 Task: Find connections with filter location Kuta with filter topic #Growthwith filter profile language Spanish with filter current company Adani Solar with filter school Anand Institute Of Higher Technology with filter industry Internet News with filter service category Computer Repair with filter keywords title Habitat for Humanity Builder
Action: Mouse moved to (481, 49)
Screenshot: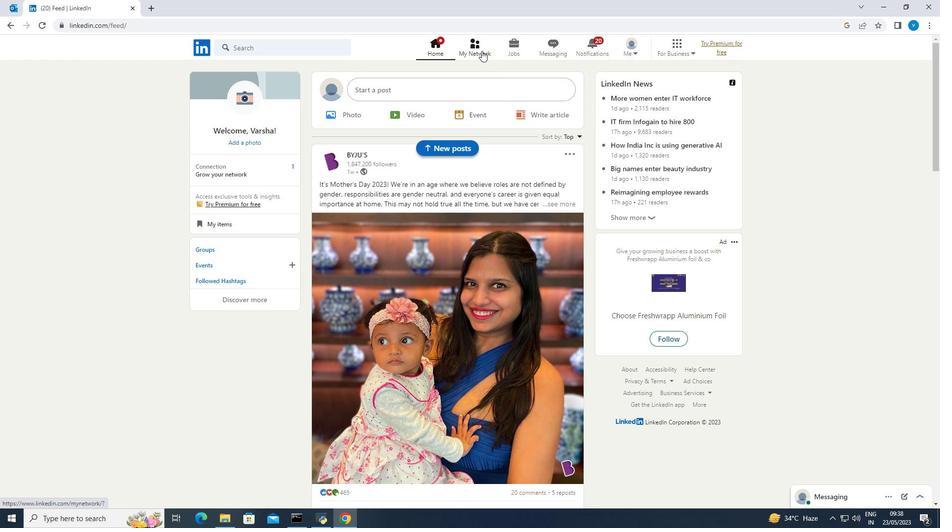 
Action: Mouse pressed left at (481, 49)
Screenshot: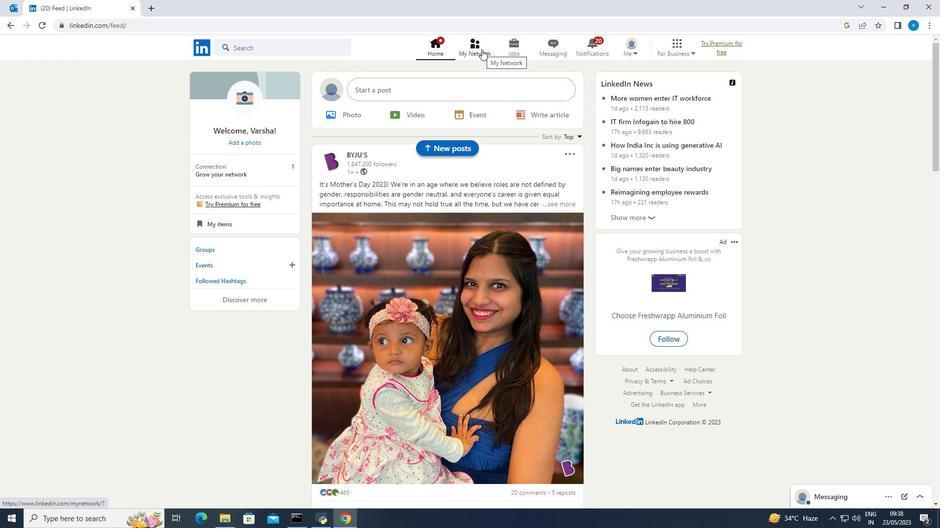 
Action: Mouse moved to (251, 98)
Screenshot: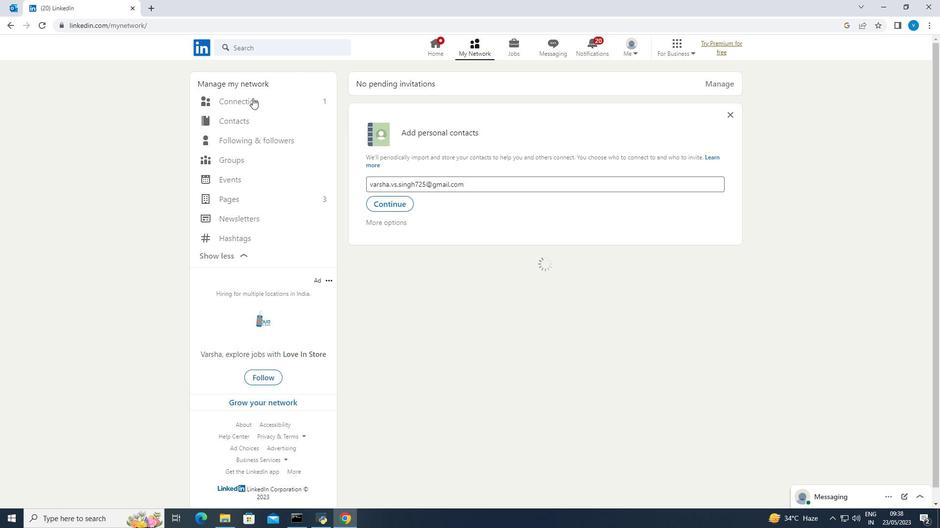 
Action: Mouse pressed left at (251, 98)
Screenshot: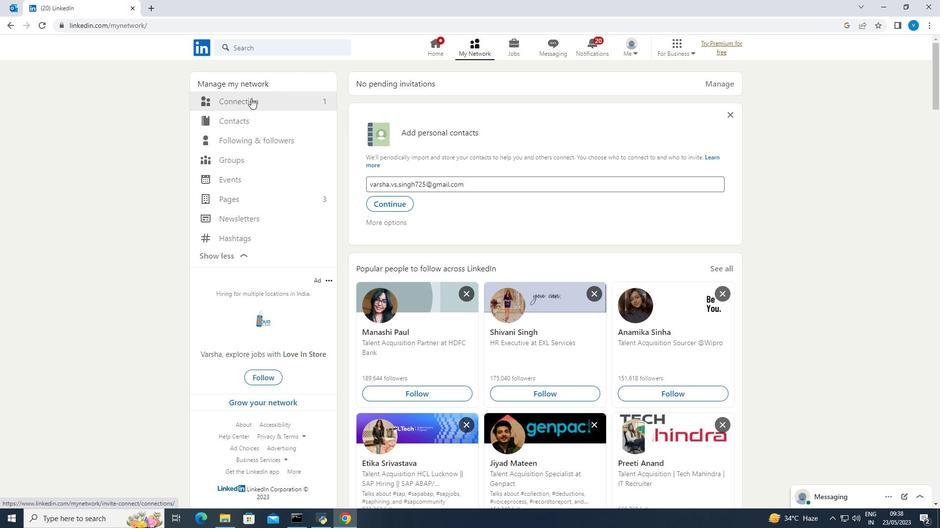 
Action: Mouse moved to (526, 101)
Screenshot: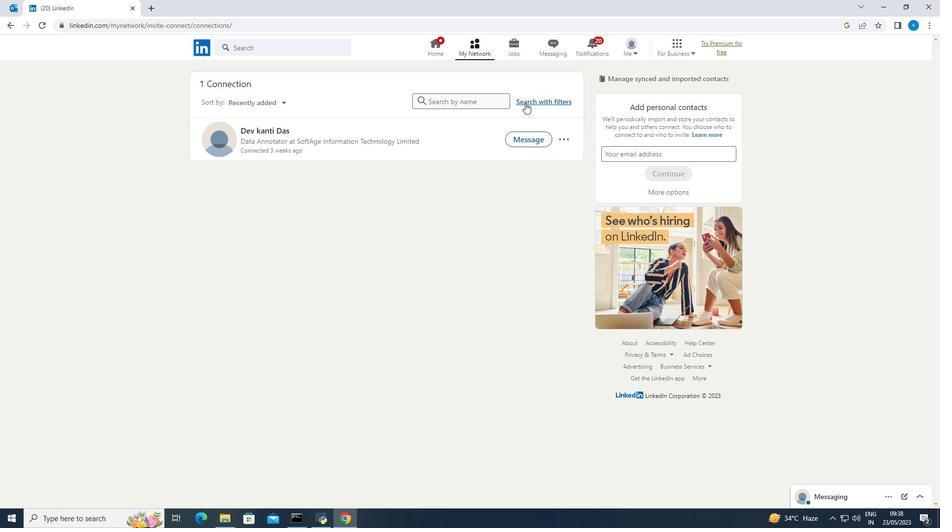 
Action: Mouse pressed left at (526, 101)
Screenshot: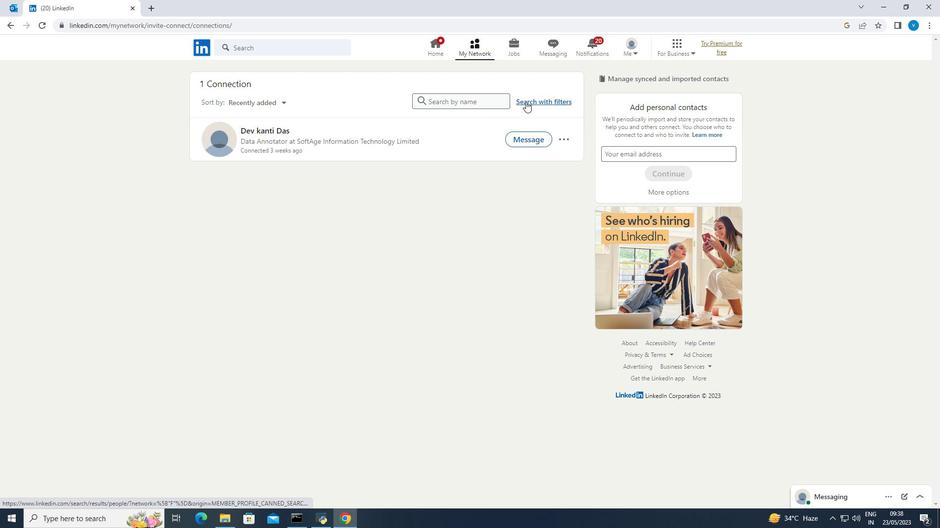 
Action: Mouse moved to (500, 79)
Screenshot: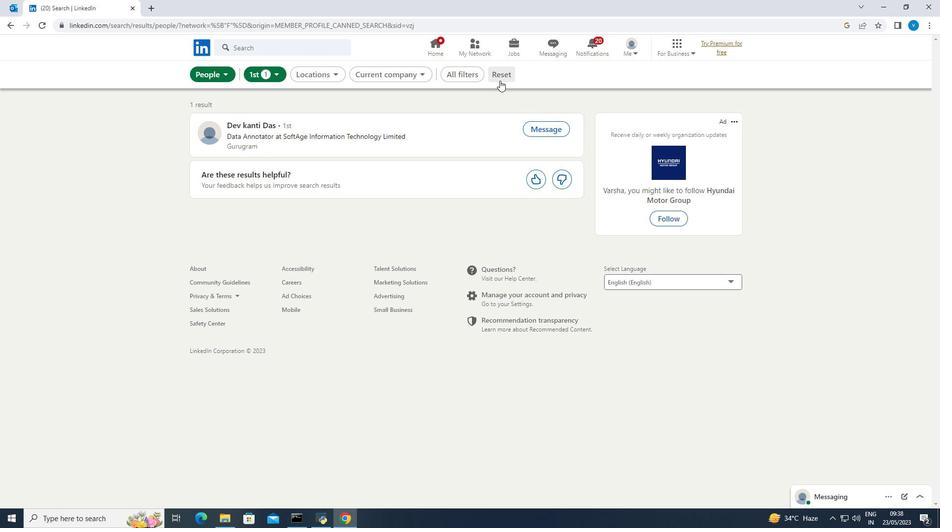 
Action: Mouse pressed left at (500, 79)
Screenshot: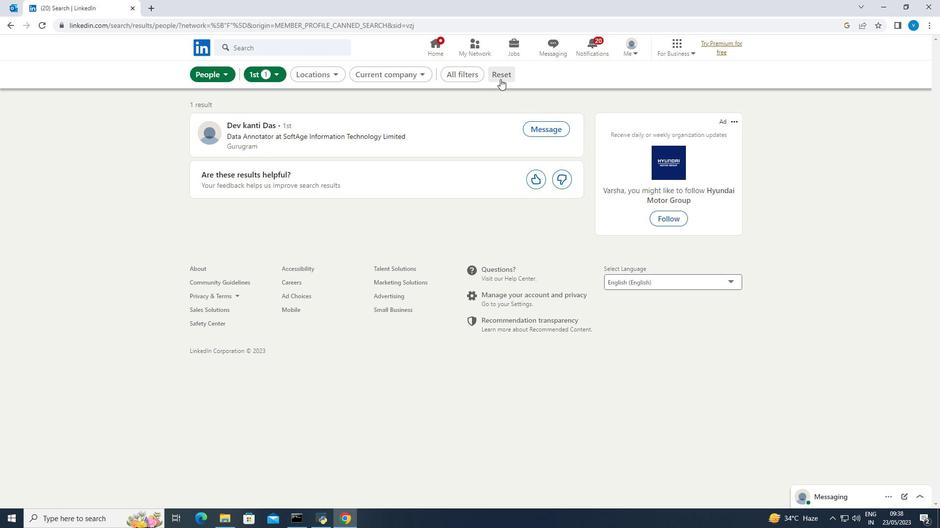 
Action: Mouse moved to (496, 79)
Screenshot: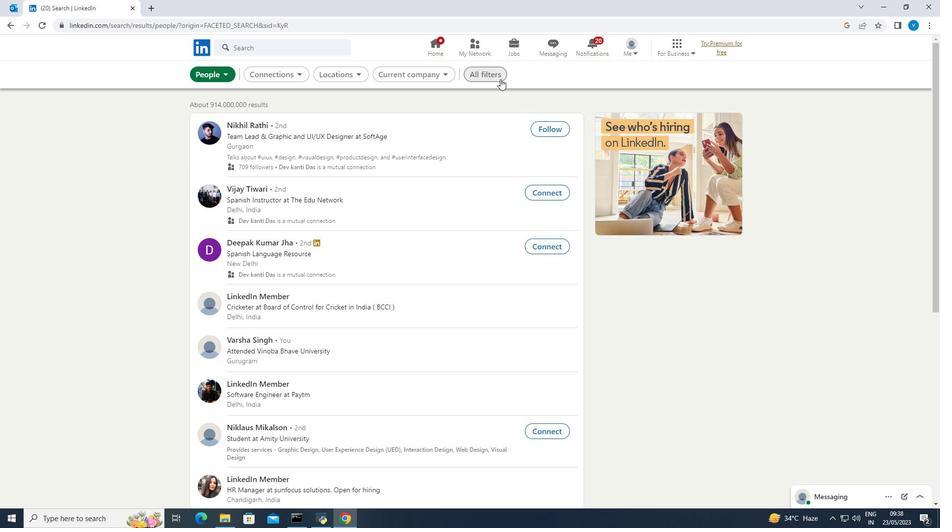 
Action: Mouse pressed left at (496, 79)
Screenshot: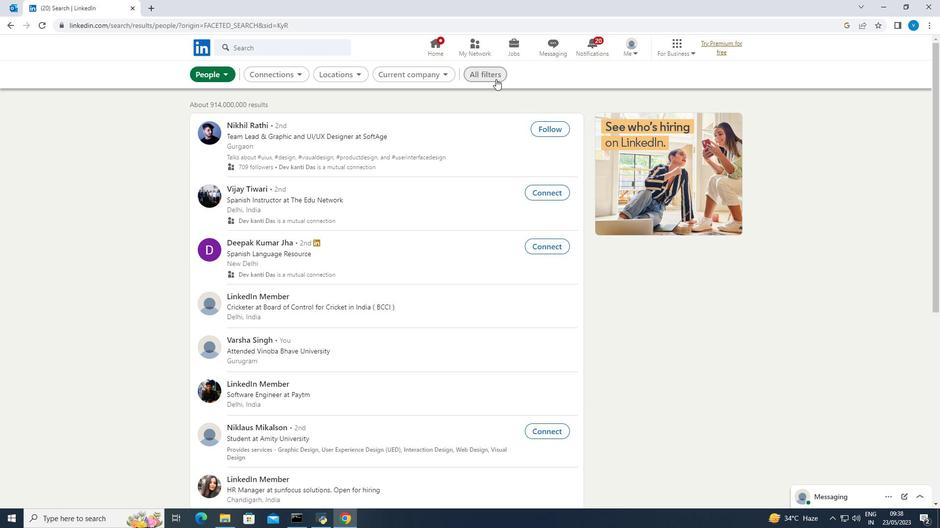 
Action: Mouse moved to (724, 204)
Screenshot: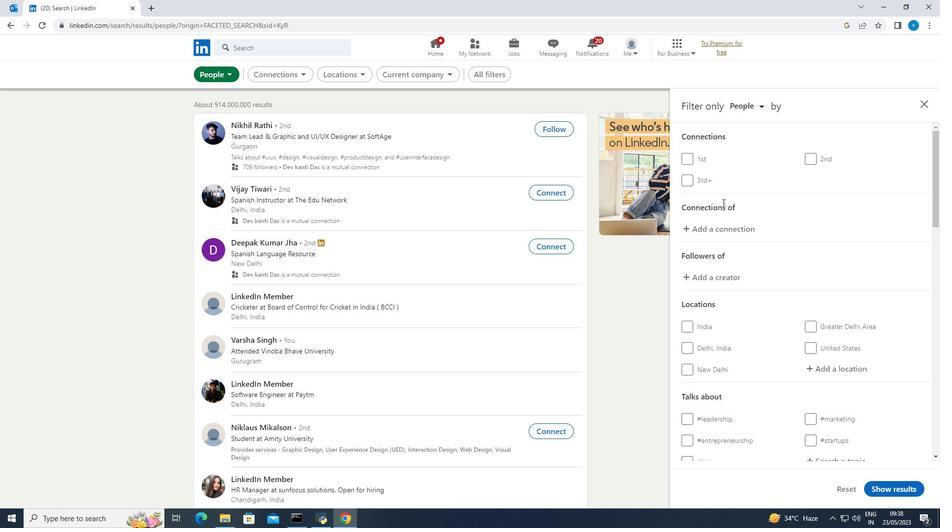 
Action: Mouse scrolled (724, 204) with delta (0, 0)
Screenshot: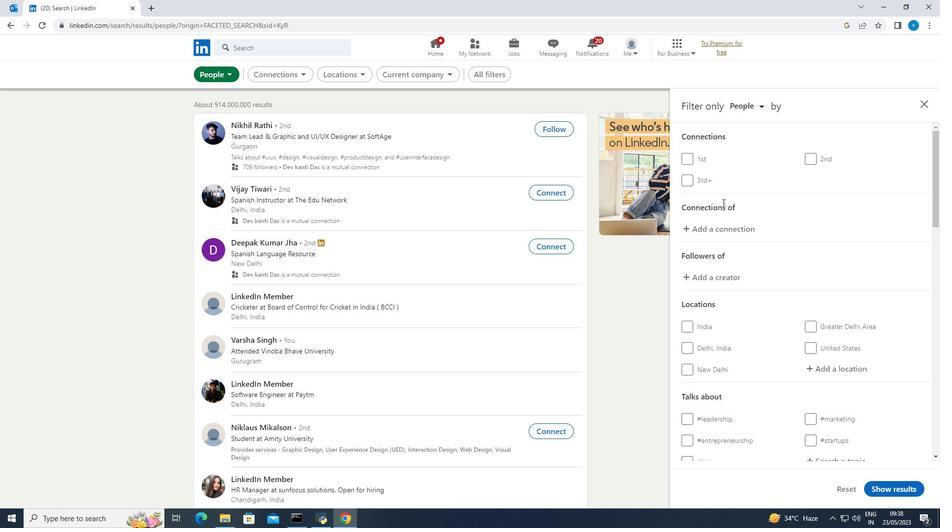 
Action: Mouse scrolled (724, 204) with delta (0, 0)
Screenshot: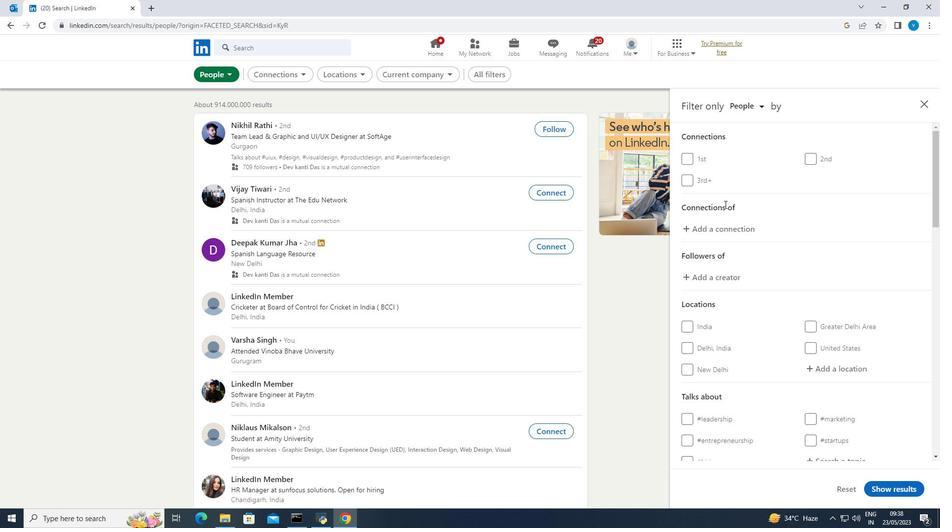 
Action: Mouse scrolled (724, 204) with delta (0, 0)
Screenshot: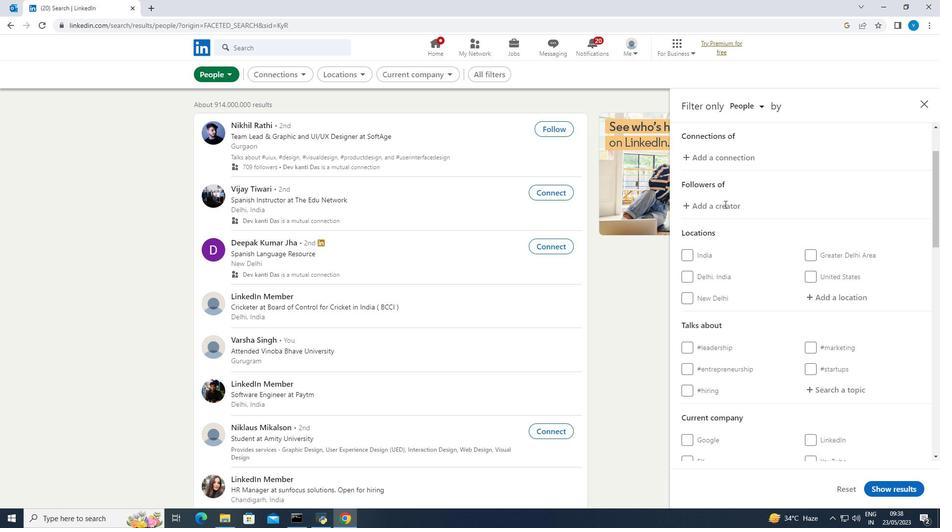 
Action: Mouse moved to (823, 224)
Screenshot: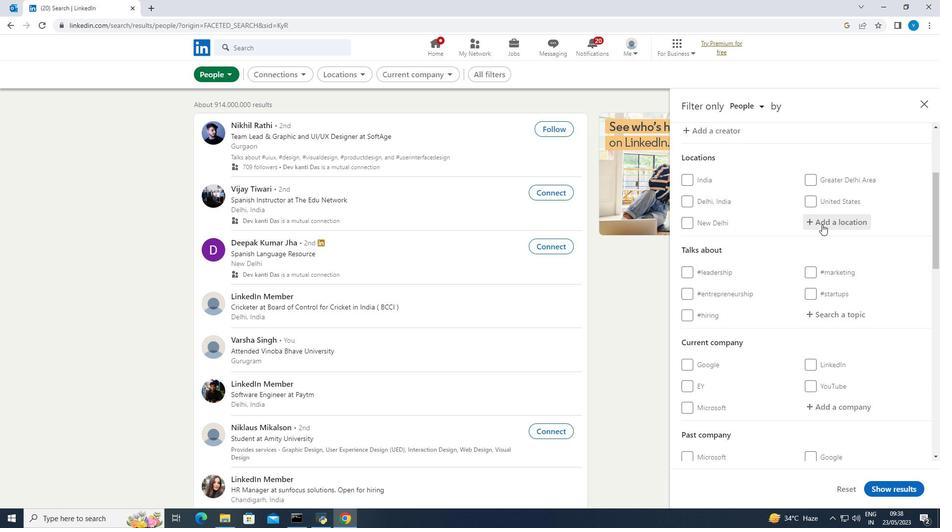 
Action: Mouse pressed left at (823, 224)
Screenshot: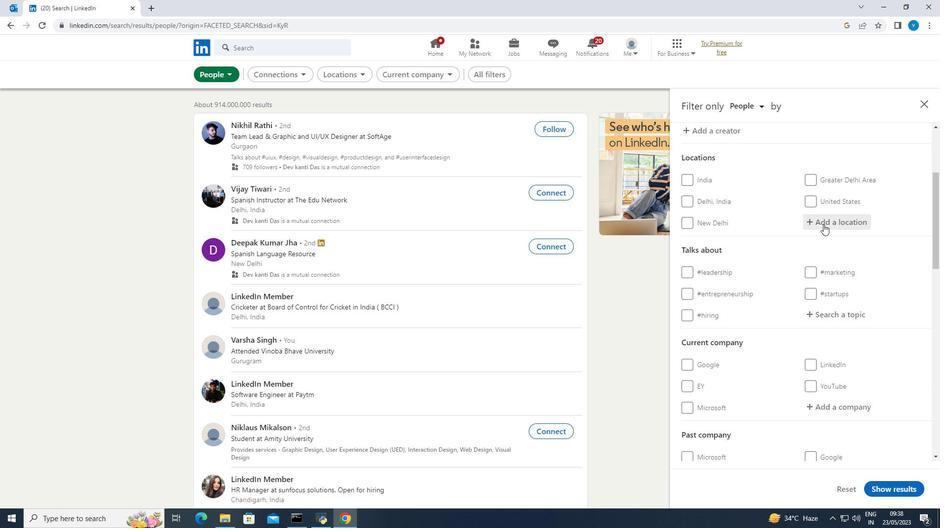 
Action: Mouse moved to (823, 224)
Screenshot: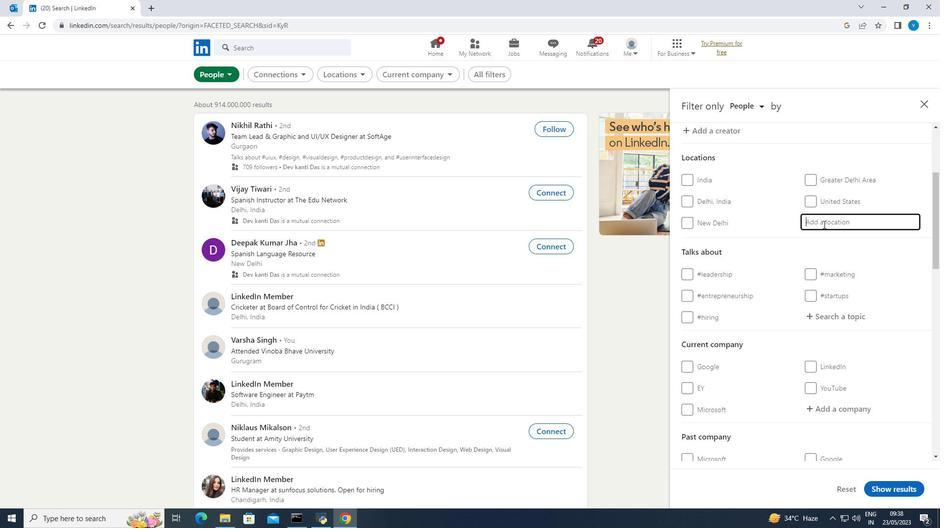 
Action: Key pressed <Key.shift><Key.shift><Key.shift><Key.shift><Key.shift><Key.shift><Key.shift><Key.shift>Kuta
Screenshot: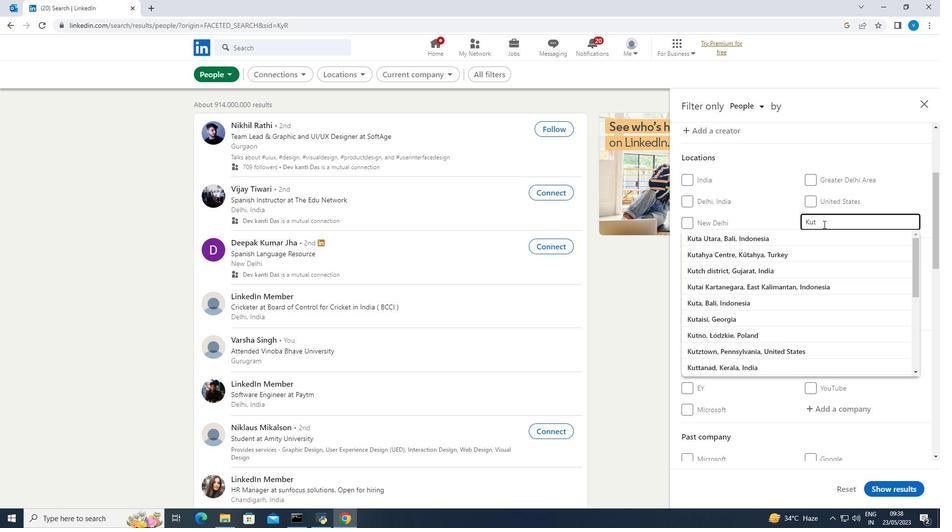 
Action: Mouse moved to (823, 224)
Screenshot: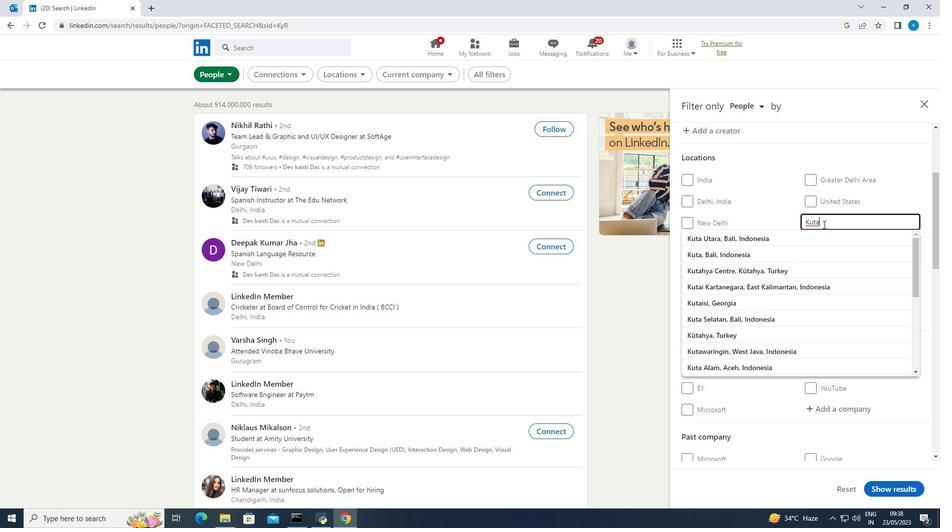 
Action: Key pressed <Key.enter>
Screenshot: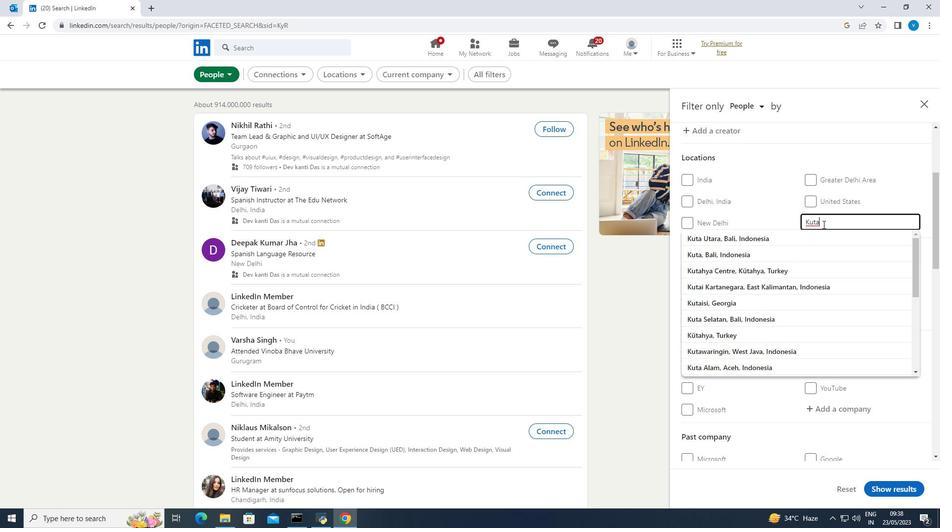 
Action: Mouse moved to (832, 313)
Screenshot: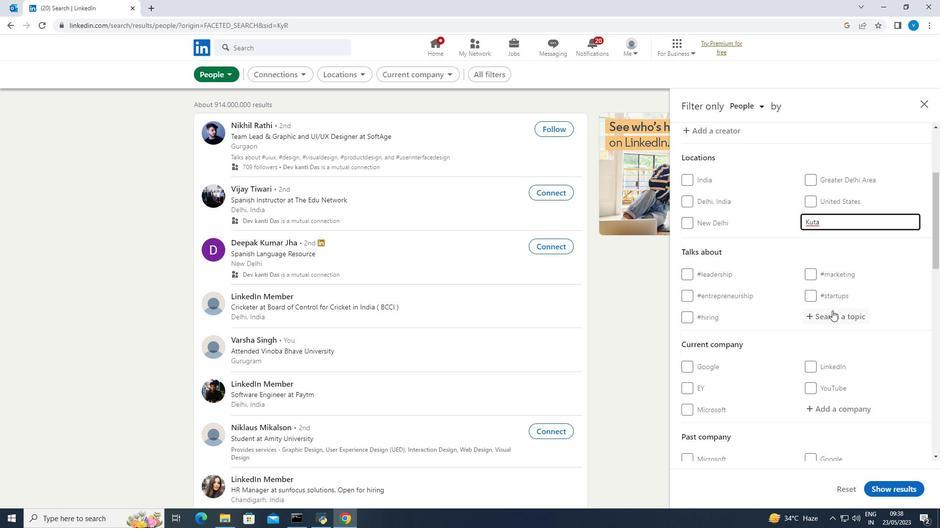 
Action: Mouse pressed left at (832, 313)
Screenshot: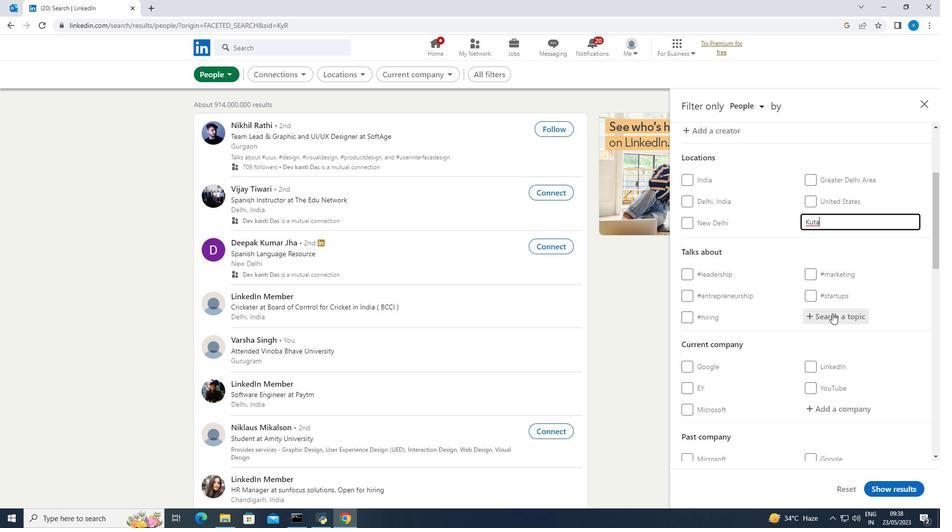 
Action: Key pressed <Key.shift>#<Key.shift><Key.shift><Key.shift><Key.shift><Key.shift><Key.shift>Growth
Screenshot: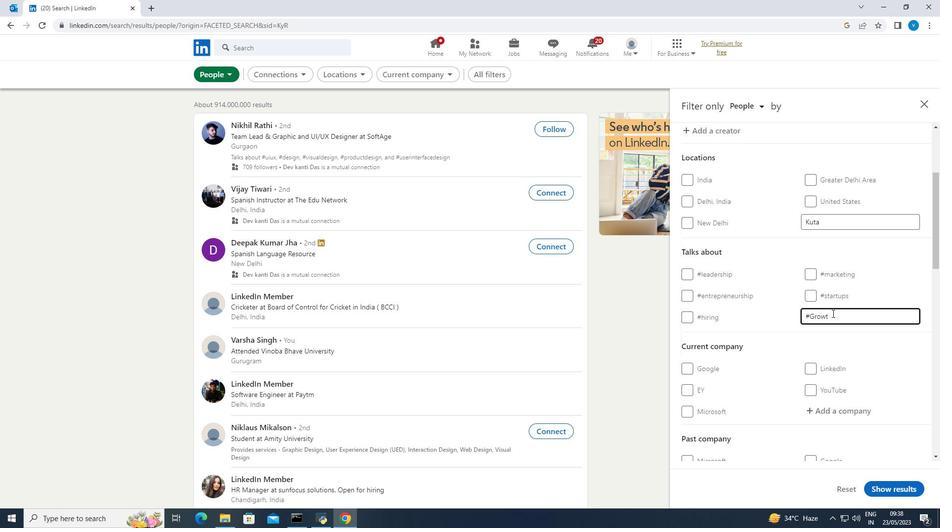 
Action: Mouse moved to (813, 336)
Screenshot: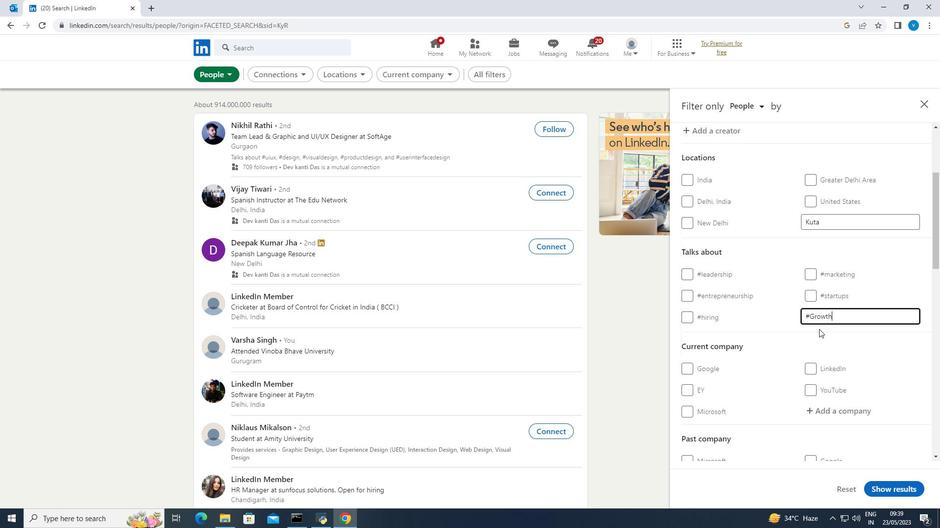 
Action: Mouse scrolled (813, 335) with delta (0, 0)
Screenshot: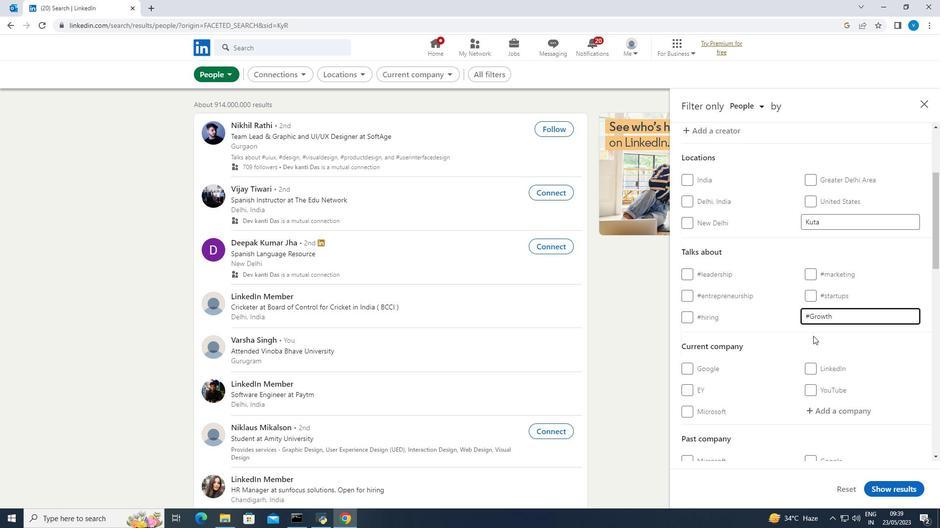 
Action: Mouse scrolled (813, 335) with delta (0, 0)
Screenshot: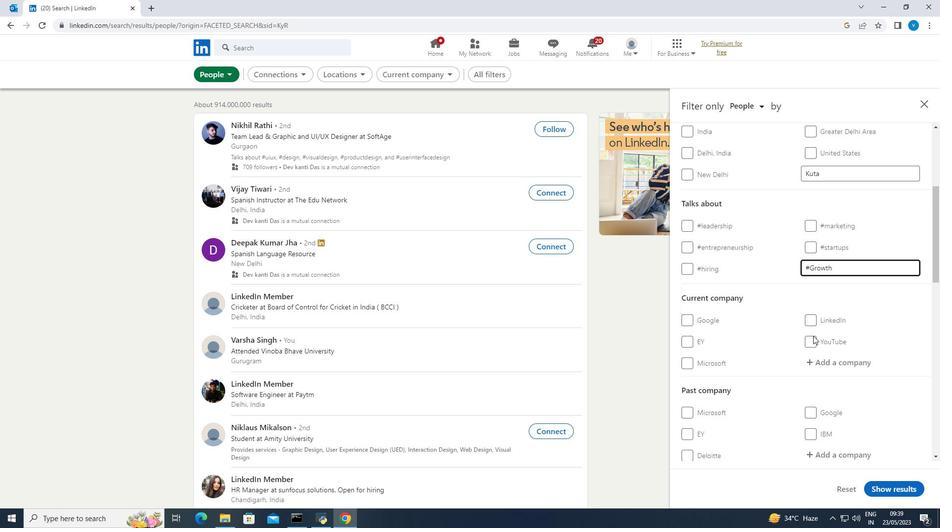 
Action: Mouse scrolled (813, 335) with delta (0, 0)
Screenshot: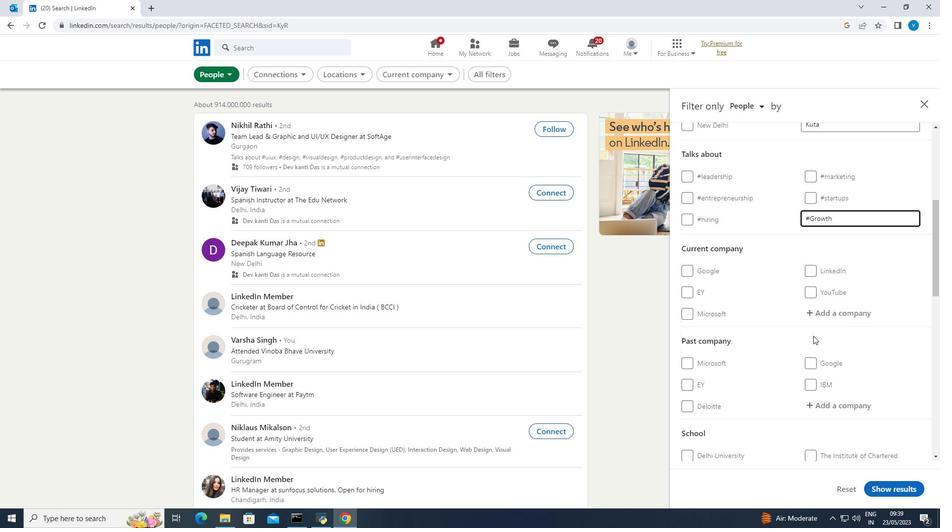 
Action: Mouse scrolled (813, 335) with delta (0, 0)
Screenshot: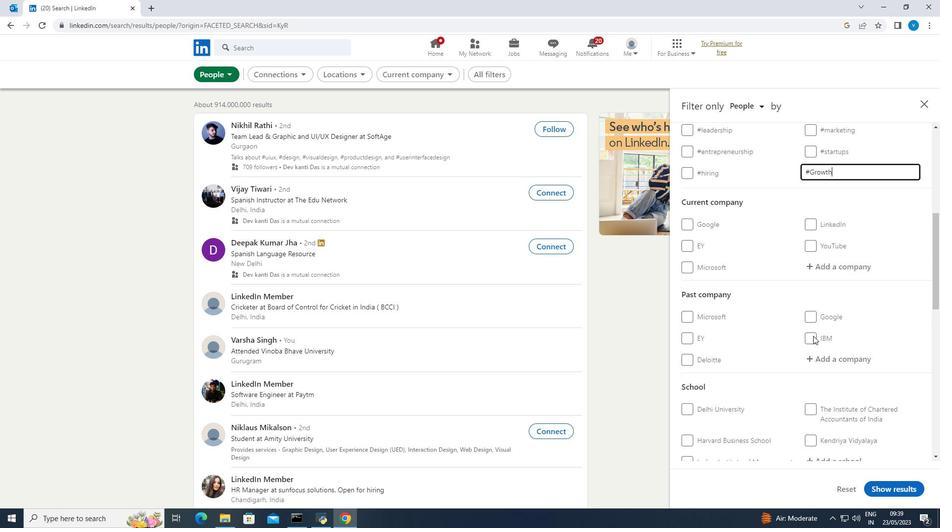 
Action: Mouse scrolled (813, 335) with delta (0, 0)
Screenshot: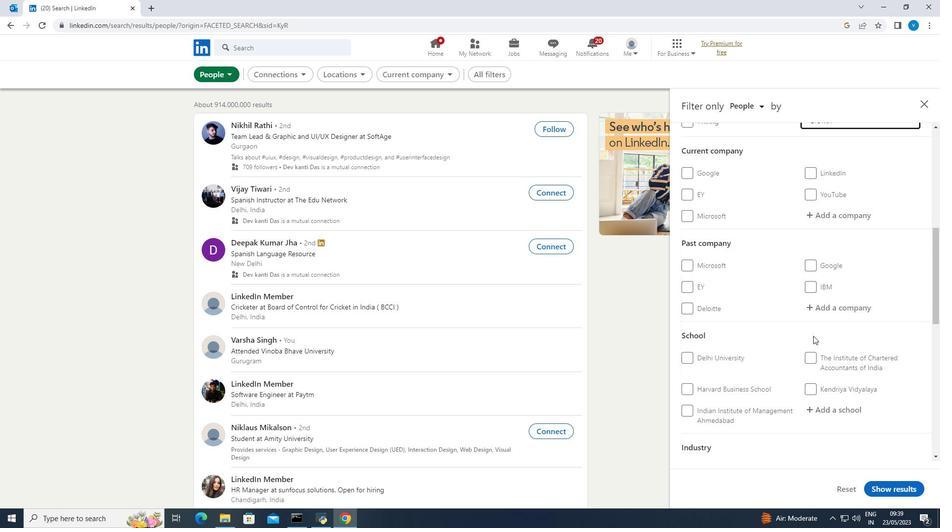 
Action: Mouse scrolled (813, 335) with delta (0, 0)
Screenshot: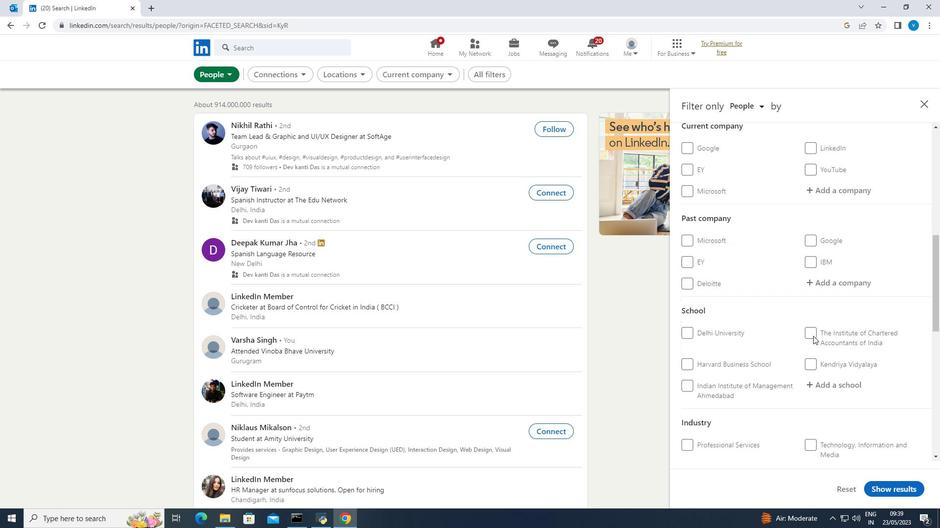 
Action: Mouse scrolled (813, 335) with delta (0, 0)
Screenshot: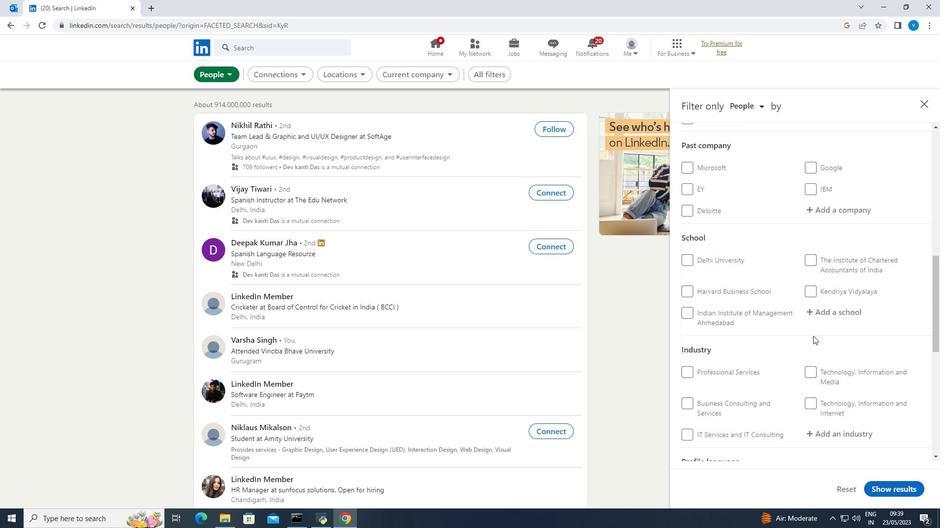 
Action: Mouse scrolled (813, 335) with delta (0, 0)
Screenshot: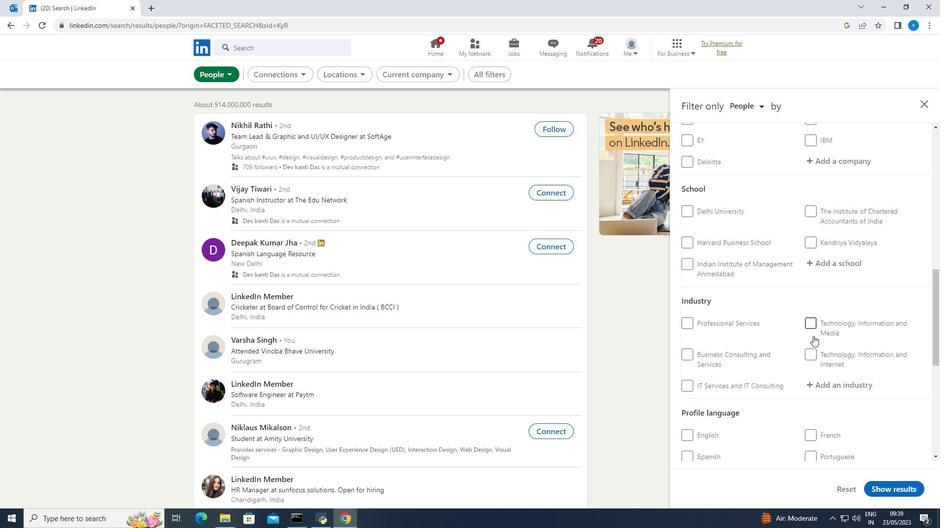 
Action: Mouse moved to (690, 405)
Screenshot: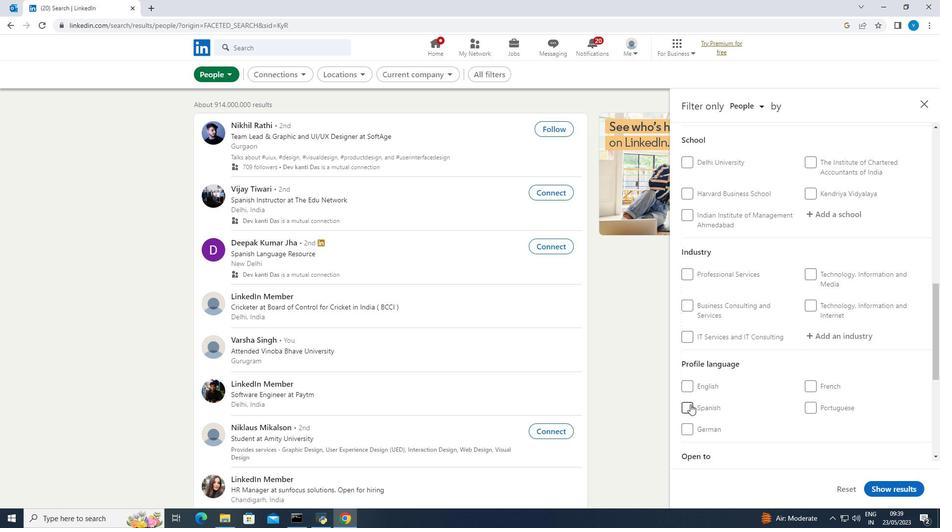 
Action: Mouse pressed left at (690, 405)
Screenshot: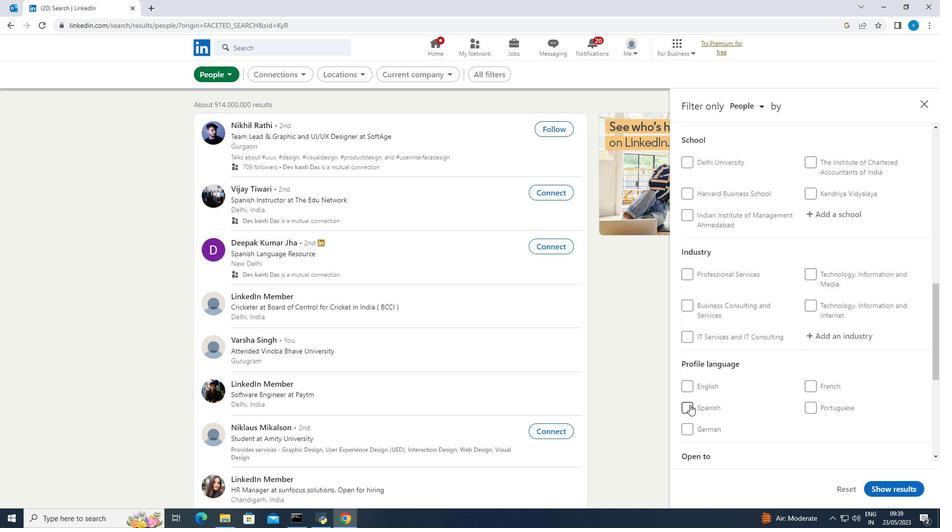 
Action: Mouse moved to (748, 376)
Screenshot: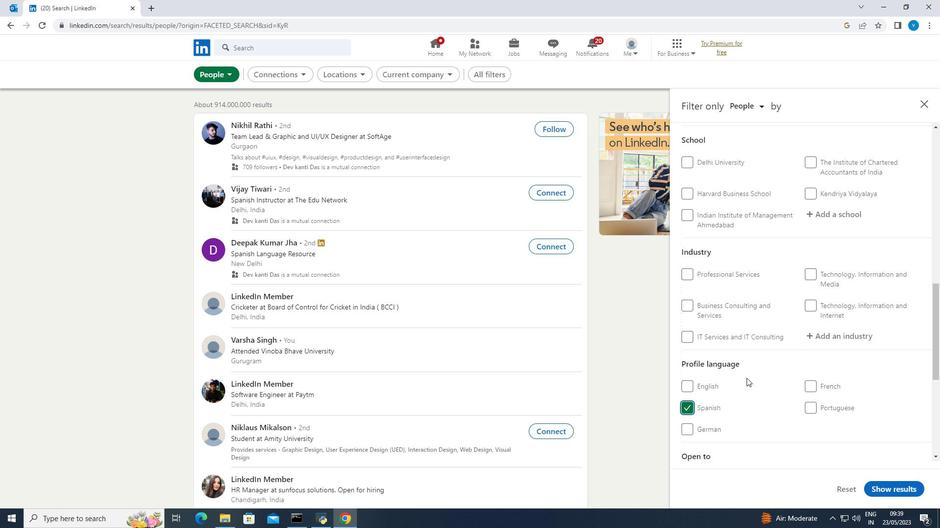 
Action: Mouse scrolled (748, 377) with delta (0, 0)
Screenshot: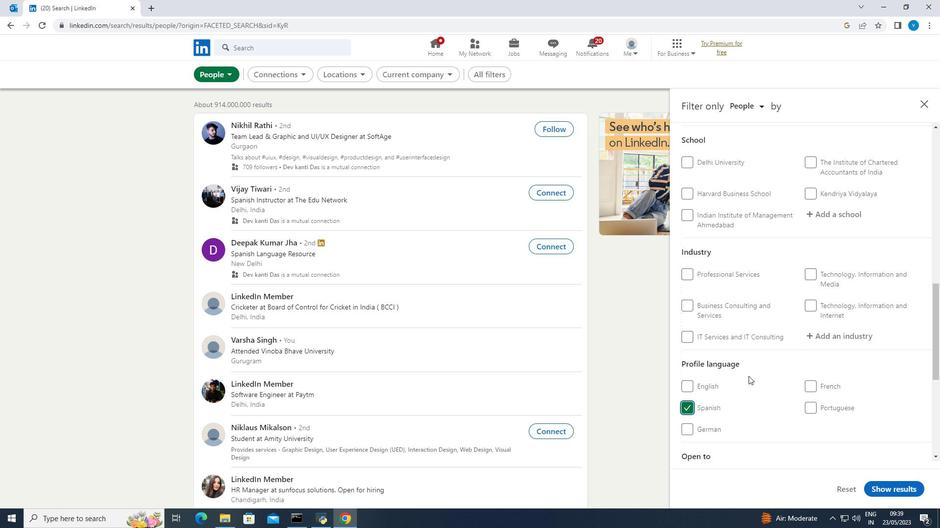 
Action: Mouse scrolled (748, 377) with delta (0, 0)
Screenshot: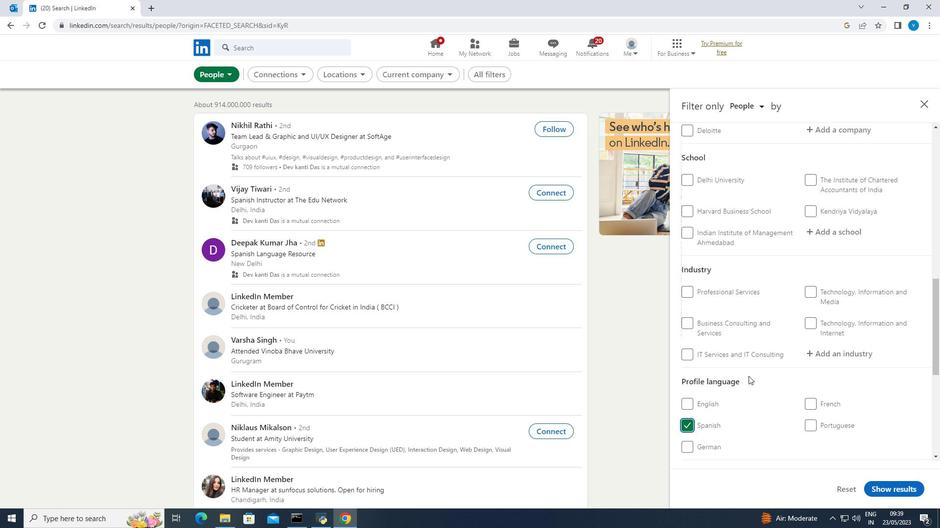 
Action: Mouse scrolled (748, 377) with delta (0, 0)
Screenshot: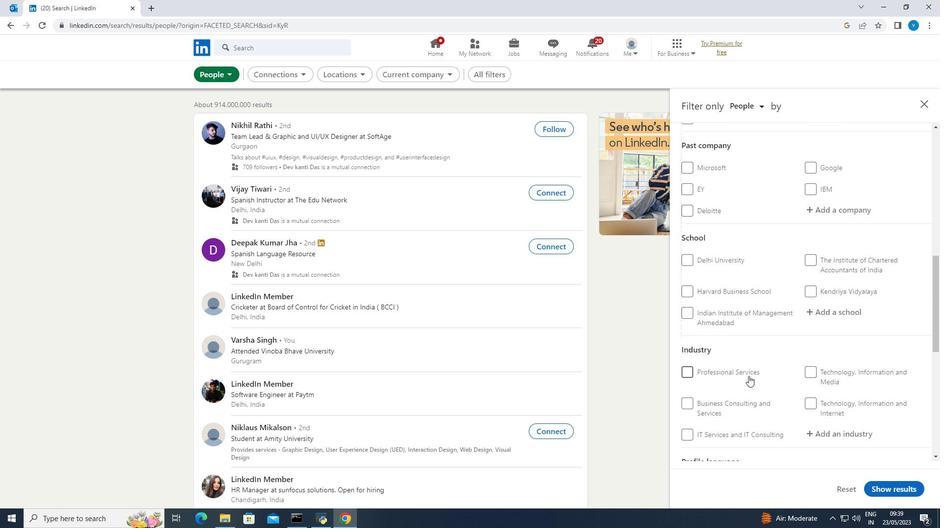 
Action: Mouse moved to (749, 376)
Screenshot: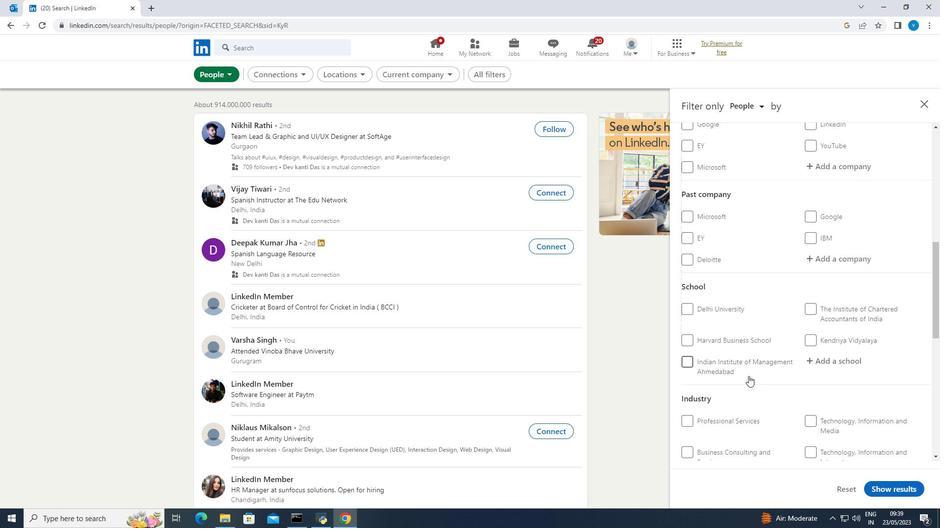 
Action: Mouse scrolled (749, 377) with delta (0, 0)
Screenshot: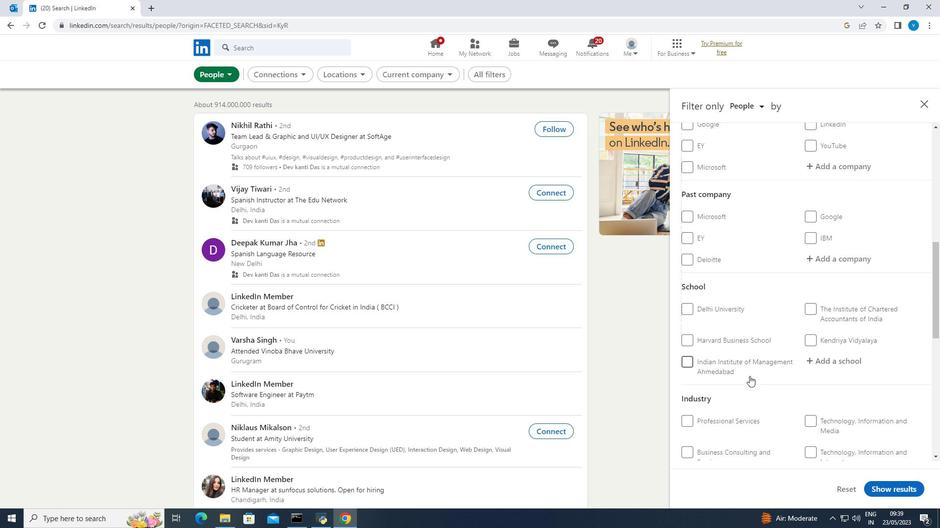 
Action: Mouse moved to (828, 217)
Screenshot: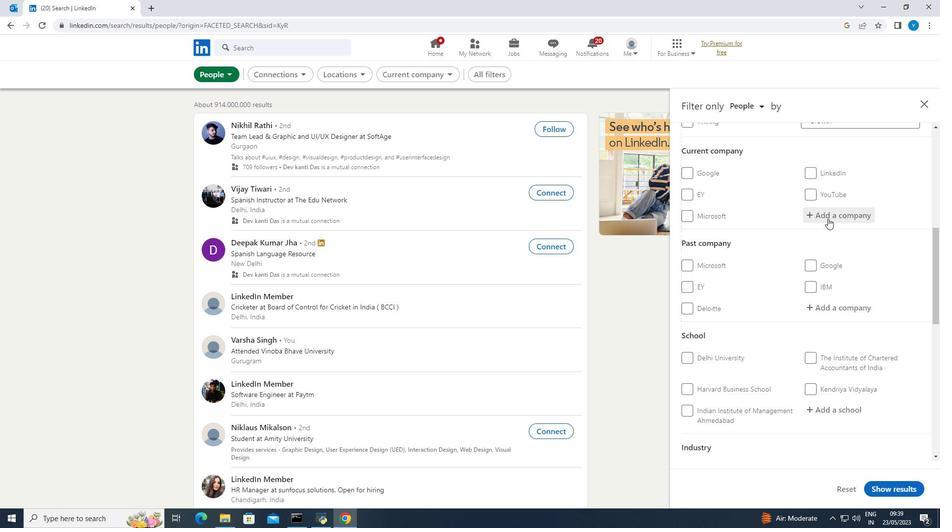 
Action: Mouse pressed left at (828, 217)
Screenshot: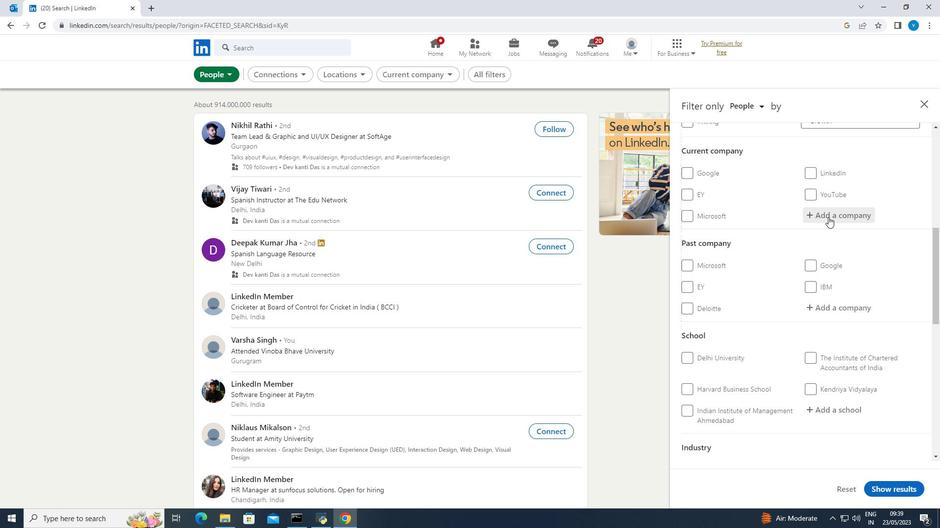 
Action: Key pressed <Key.shift><Key.shift><Key.shift>Adani<Key.space><Key.shift><Key.shift><Key.shift><Key.shift><Key.shift><Key.shift><Key.shift><Key.shift><Key.shift><Key.shift>Solar
Screenshot: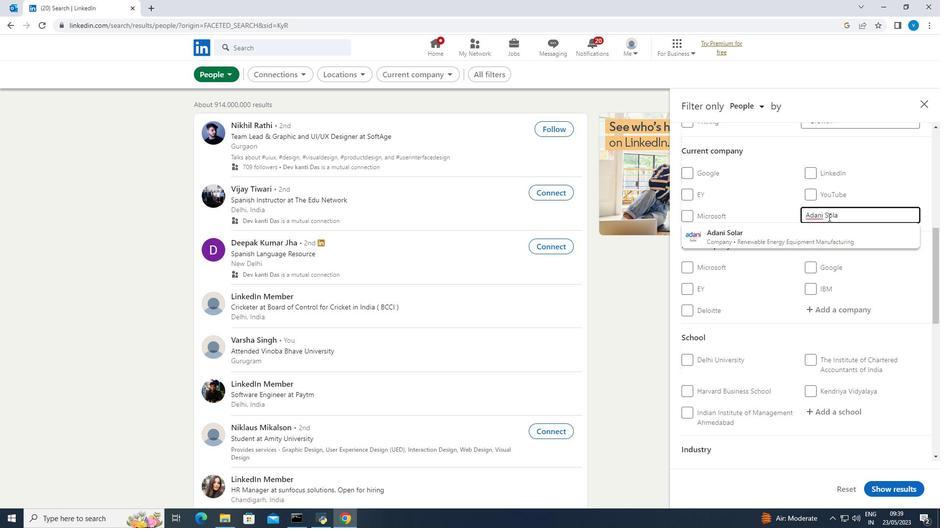 
Action: Mouse moved to (783, 240)
Screenshot: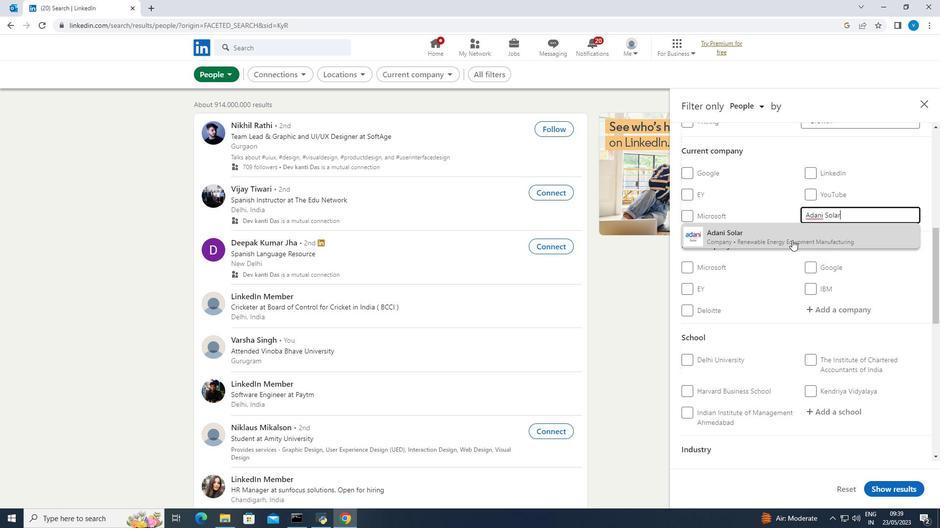 
Action: Mouse pressed left at (783, 240)
Screenshot: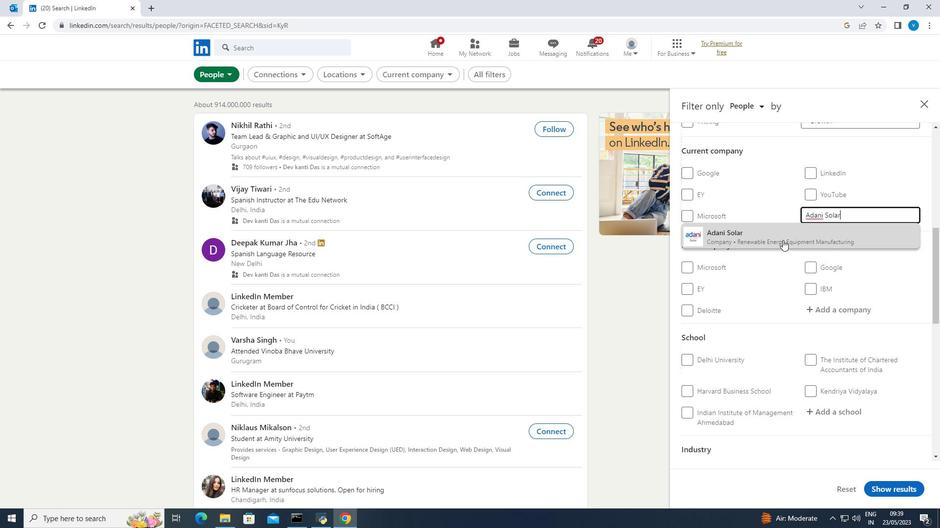 
Action: Mouse moved to (804, 262)
Screenshot: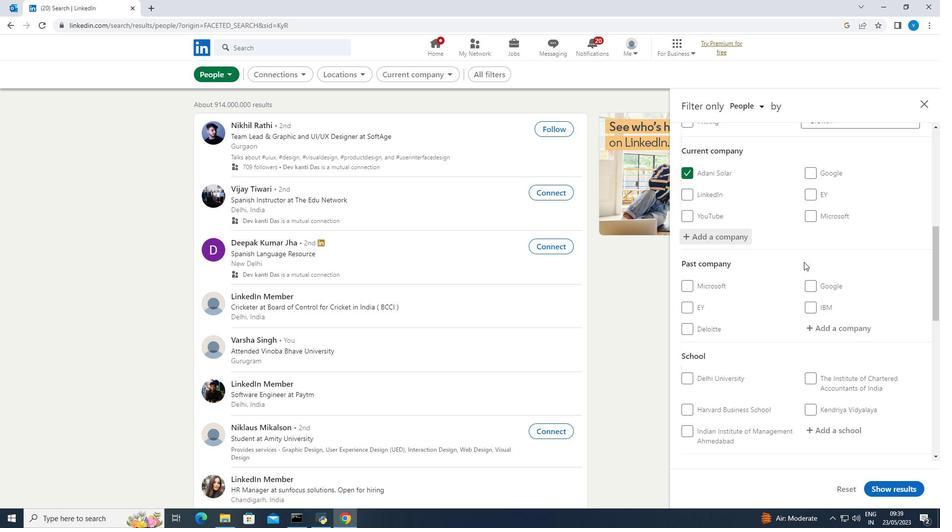 
Action: Mouse scrolled (804, 262) with delta (0, 0)
Screenshot: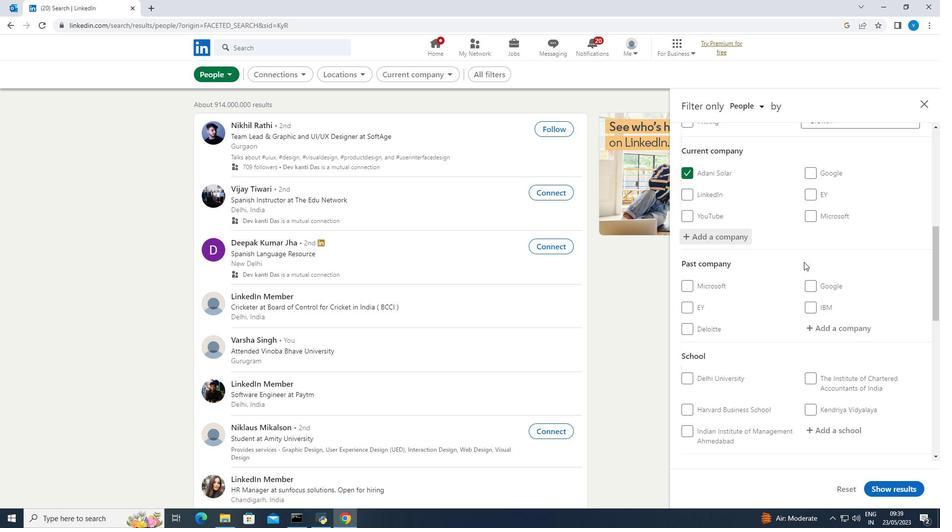 
Action: Mouse moved to (827, 299)
Screenshot: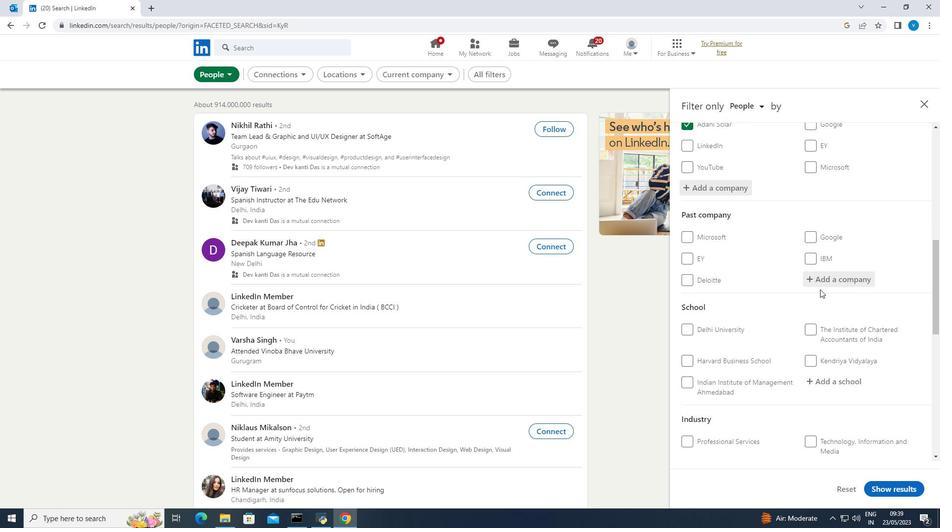 
Action: Mouse scrolled (827, 298) with delta (0, 0)
Screenshot: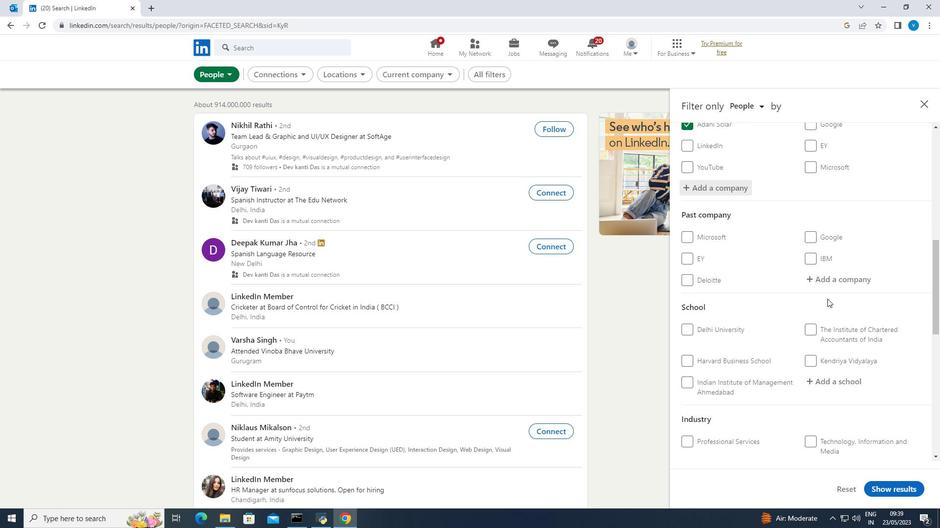 
Action: Mouse scrolled (827, 298) with delta (0, 0)
Screenshot: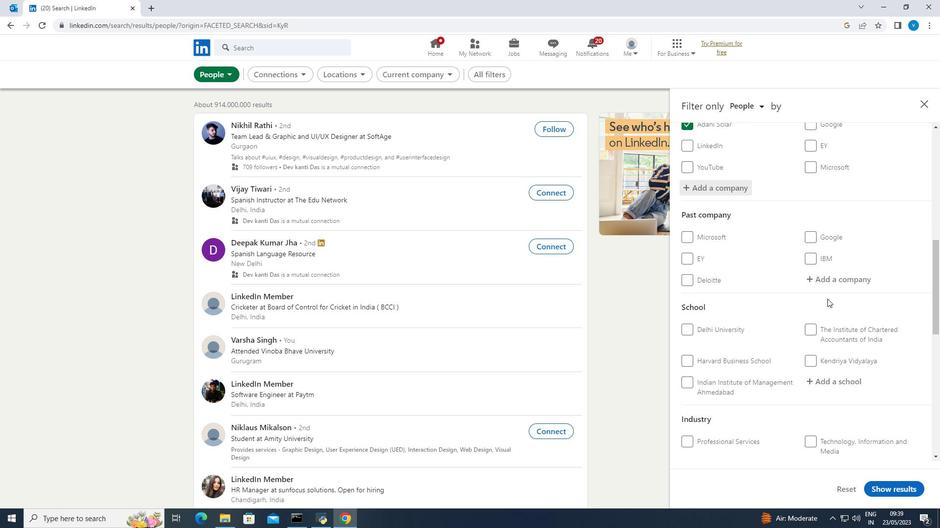 
Action: Mouse moved to (831, 287)
Screenshot: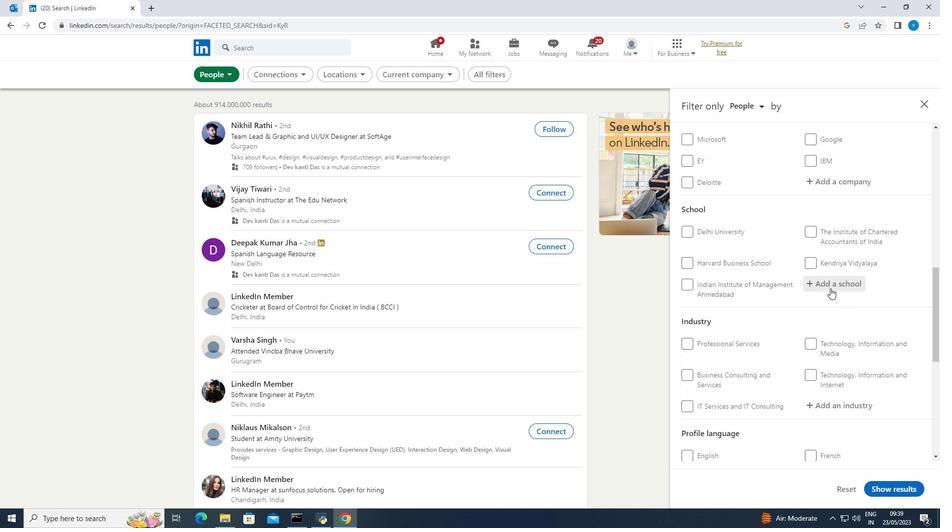 
Action: Mouse pressed left at (831, 287)
Screenshot: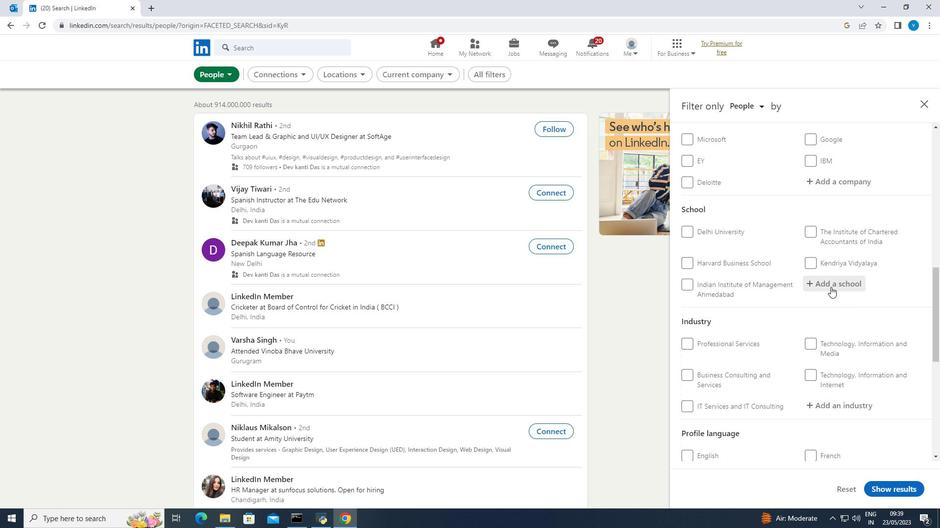 
Action: Key pressed <Key.shift><Key.shift><Key.shift><Key.shift>Anand<Key.space><Key.shift><Key.shift><Key.shift><Key.shift><Key.shift><Key.shift><Key.shift><Key.shift><Key.shift><Key.shift><Key.shift>Institute
Screenshot: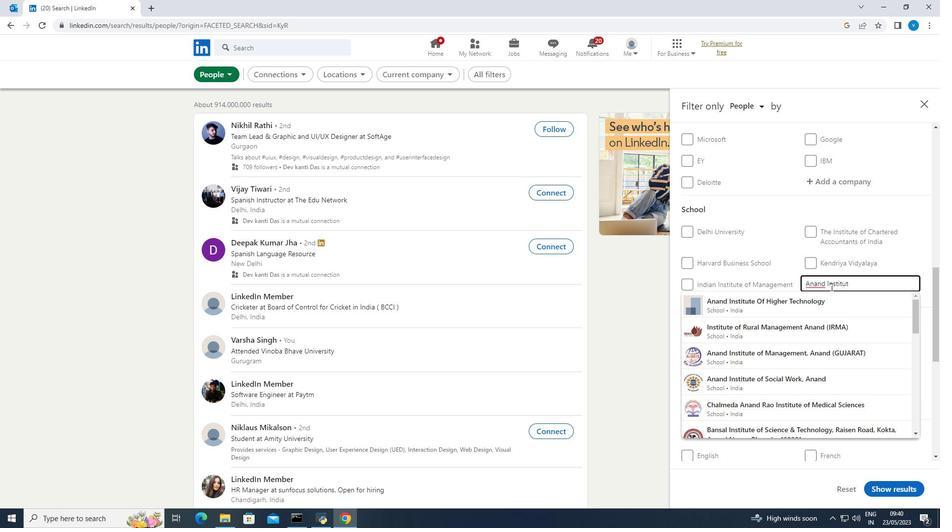 
Action: Mouse moved to (815, 296)
Screenshot: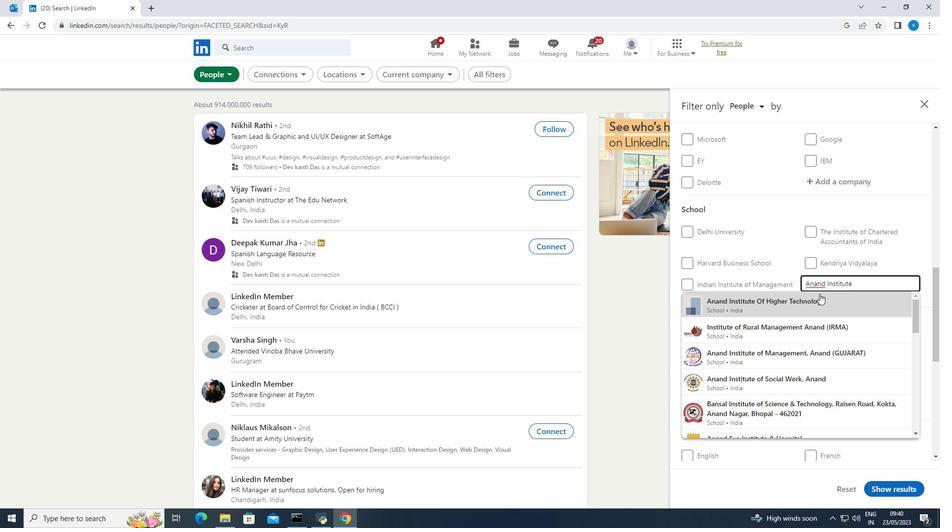 
Action: Mouse pressed left at (815, 296)
Screenshot: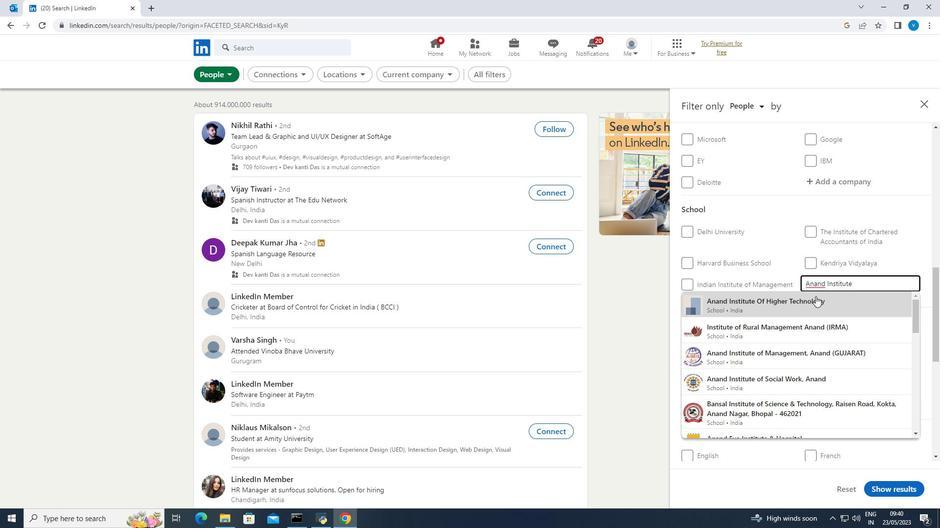 
Action: Mouse moved to (816, 296)
Screenshot: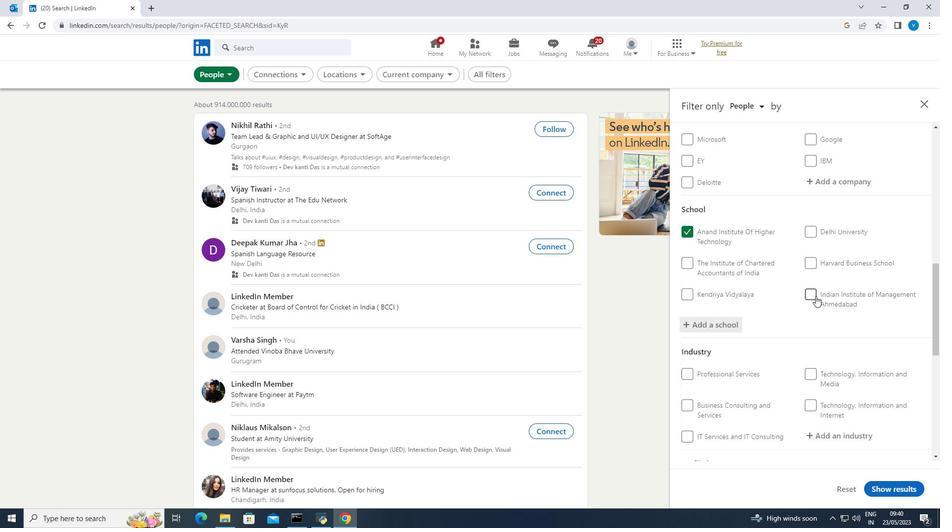 
Action: Mouse scrolled (816, 296) with delta (0, 0)
Screenshot: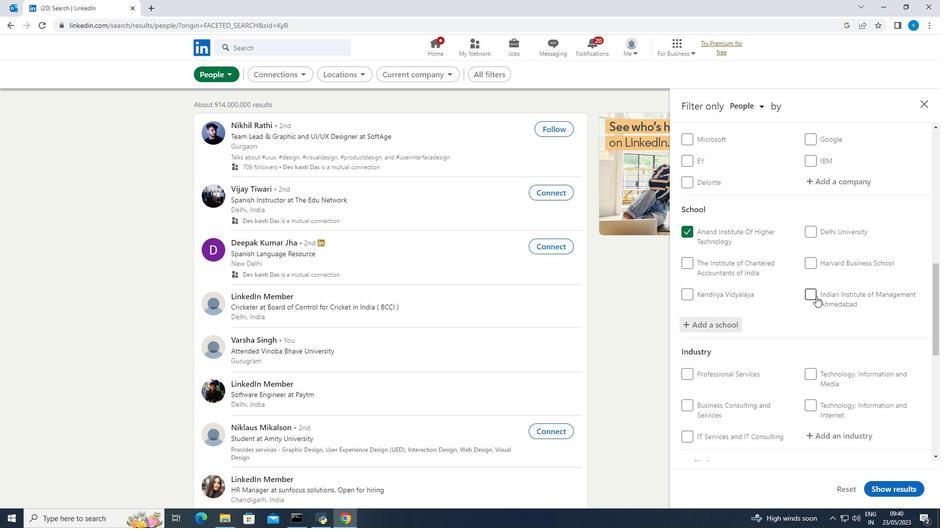 
Action: Mouse moved to (817, 296)
Screenshot: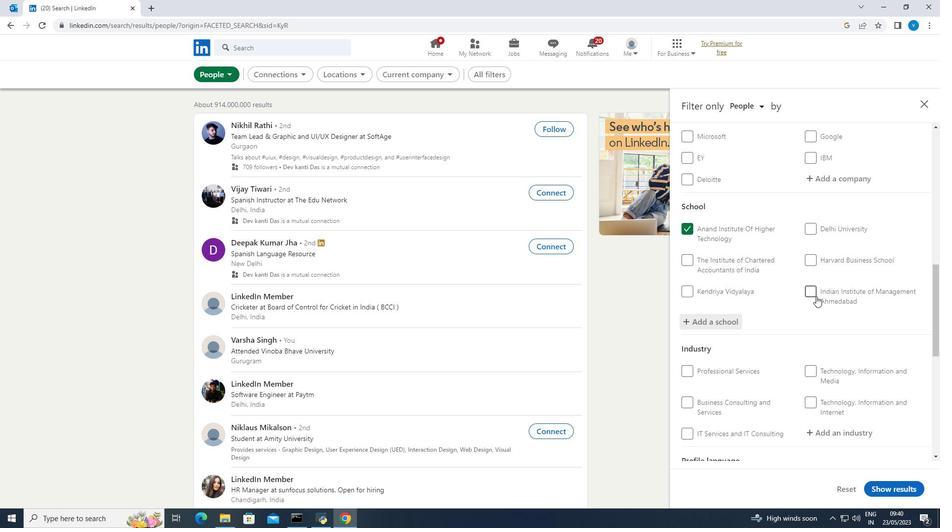 
Action: Mouse scrolled (817, 295) with delta (0, 0)
Screenshot: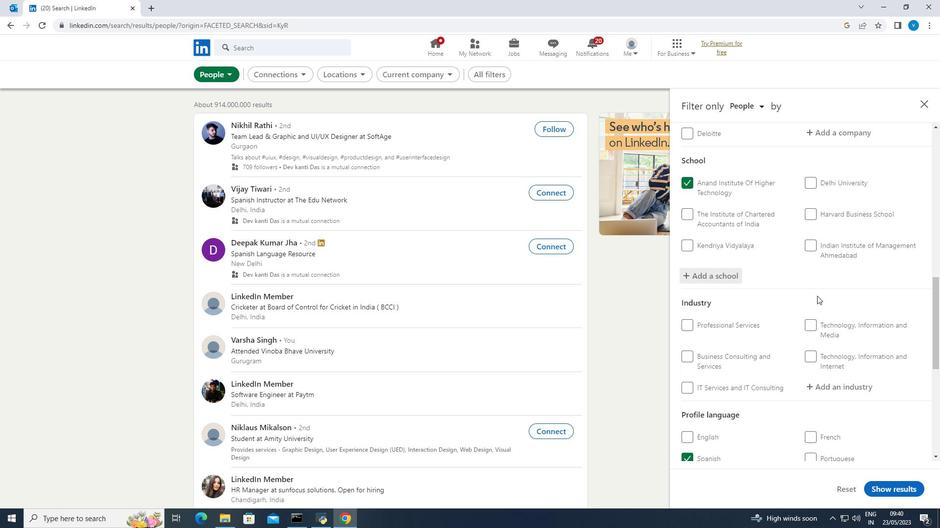 
Action: Mouse moved to (817, 295)
Screenshot: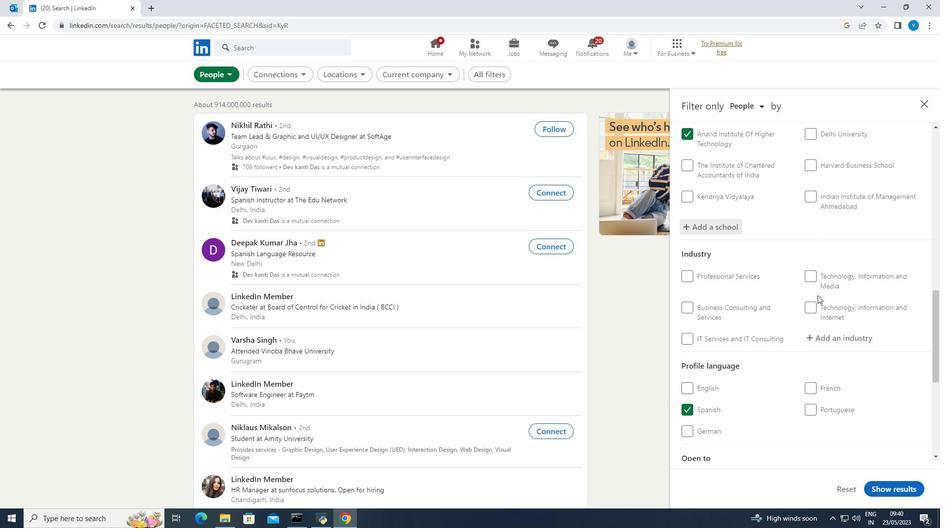 
Action: Mouse scrolled (817, 295) with delta (0, 0)
Screenshot: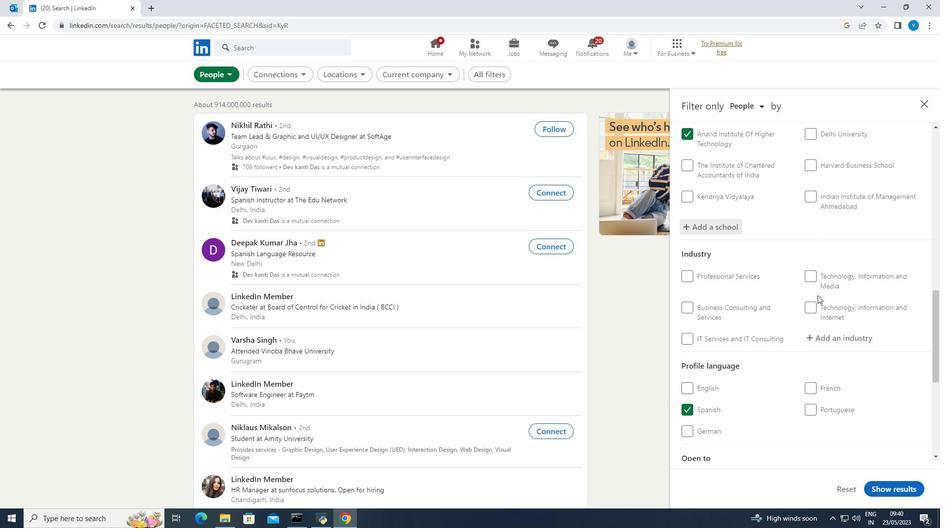 
Action: Mouse moved to (819, 294)
Screenshot: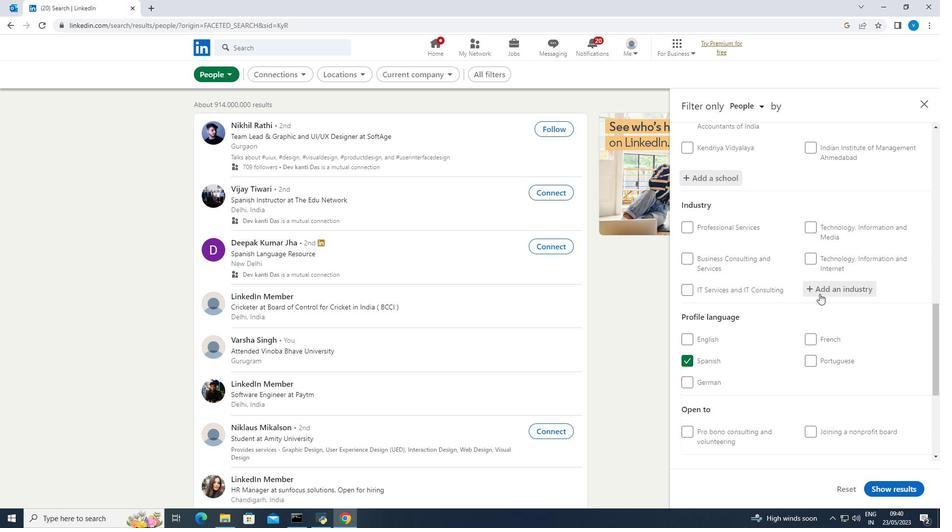 
Action: Mouse pressed left at (819, 294)
Screenshot: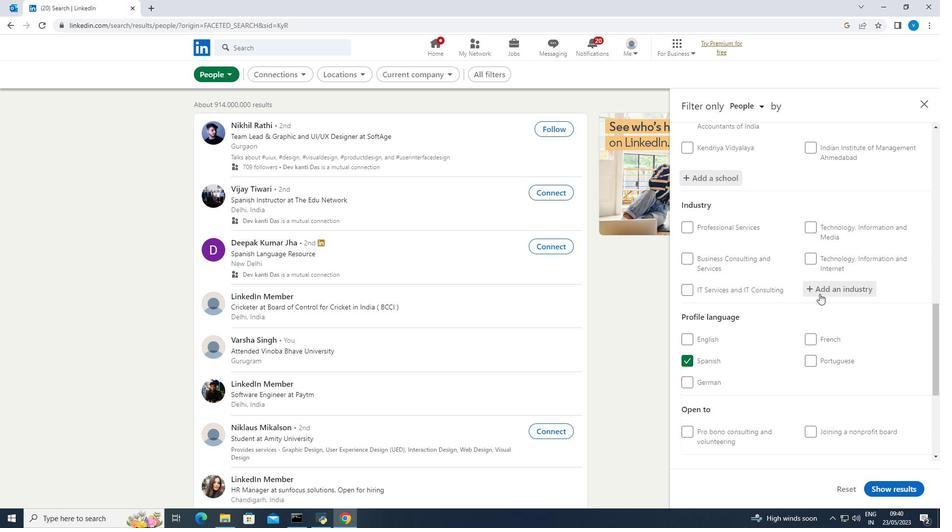 
Action: Key pressed <Key.shift><Key.shift><Key.shift><Key.shift><Key.shift><Key.shift><Key.shift>Internet<Key.space>
Screenshot: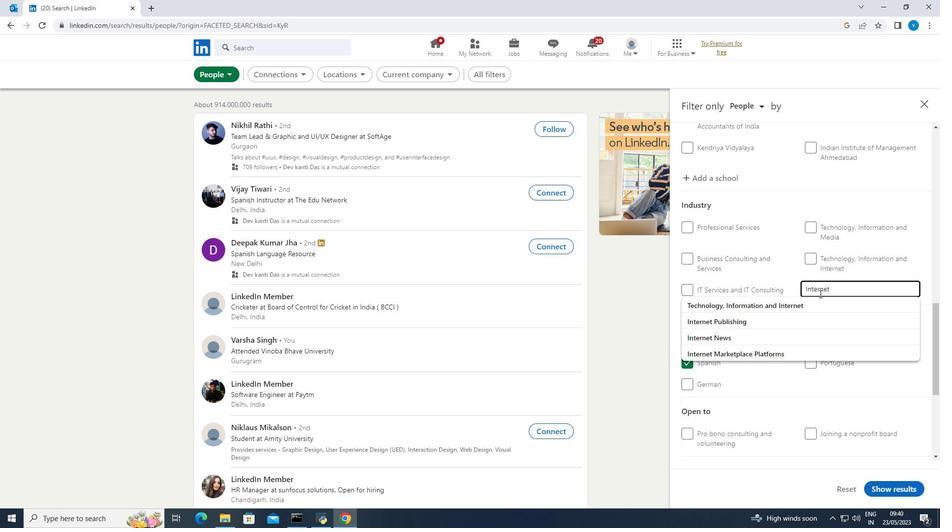 
Action: Mouse moved to (786, 334)
Screenshot: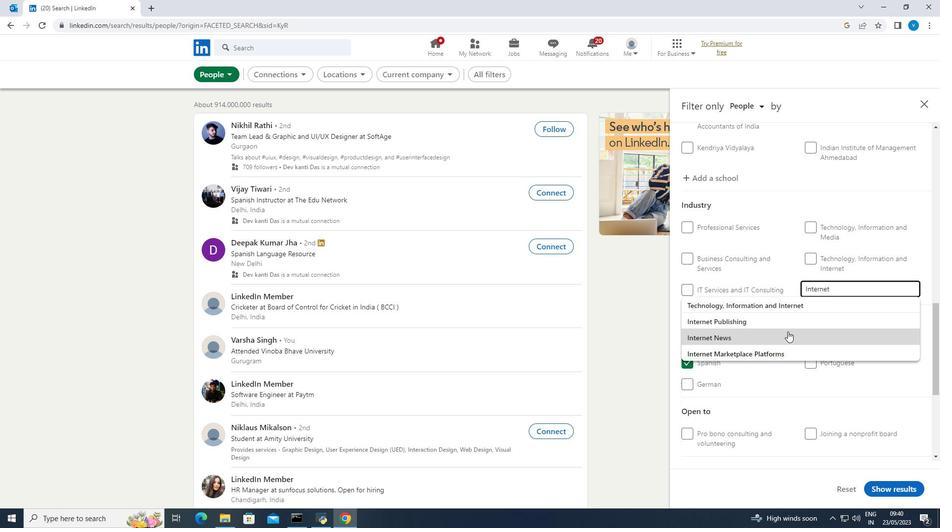 
Action: Mouse pressed left at (786, 334)
Screenshot: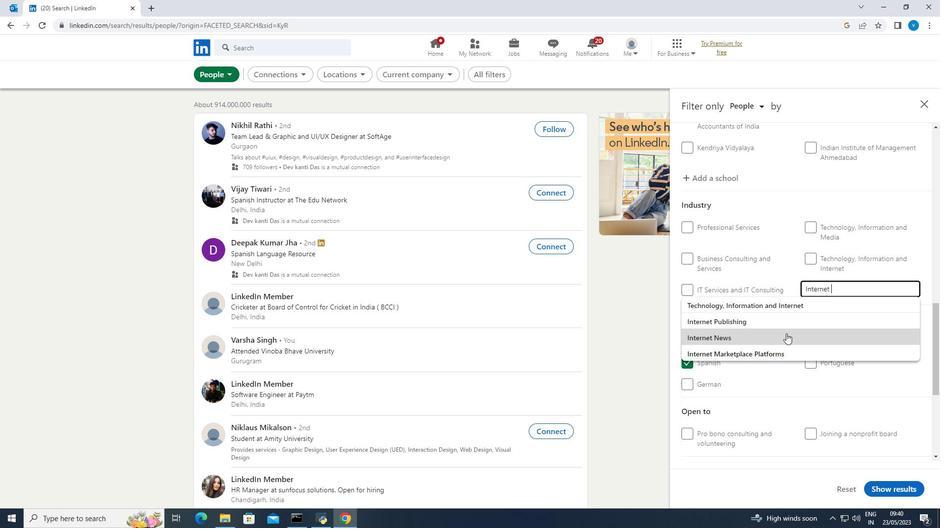 
Action: Mouse scrolled (786, 333) with delta (0, 0)
Screenshot: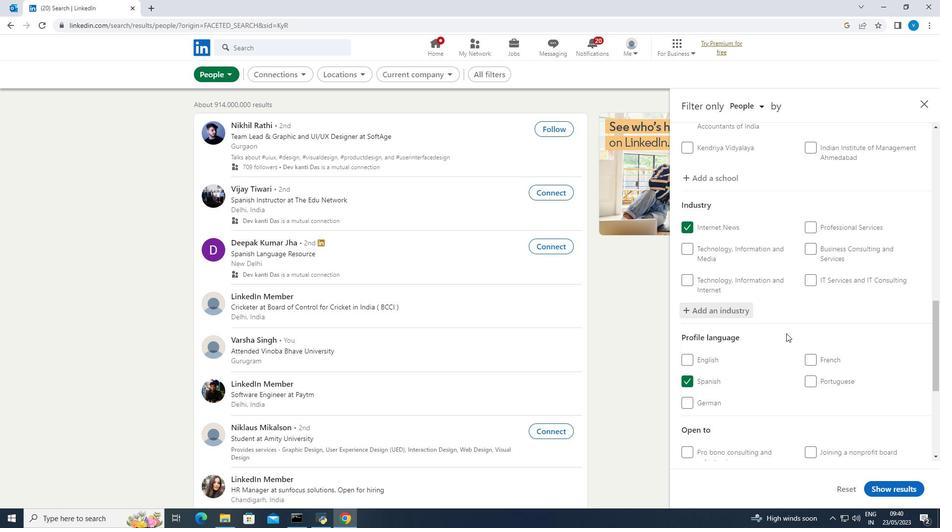 
Action: Mouse scrolled (786, 333) with delta (0, 0)
Screenshot: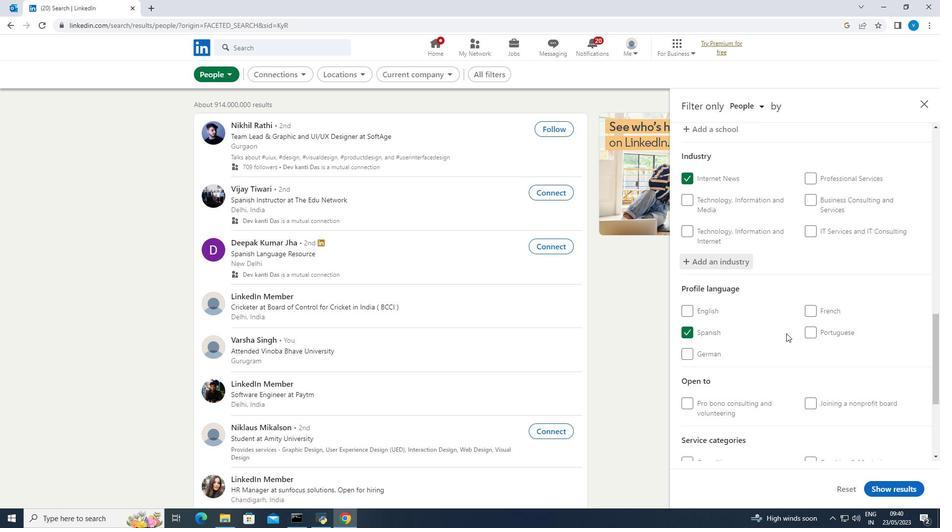 
Action: Mouse scrolled (786, 333) with delta (0, 0)
Screenshot: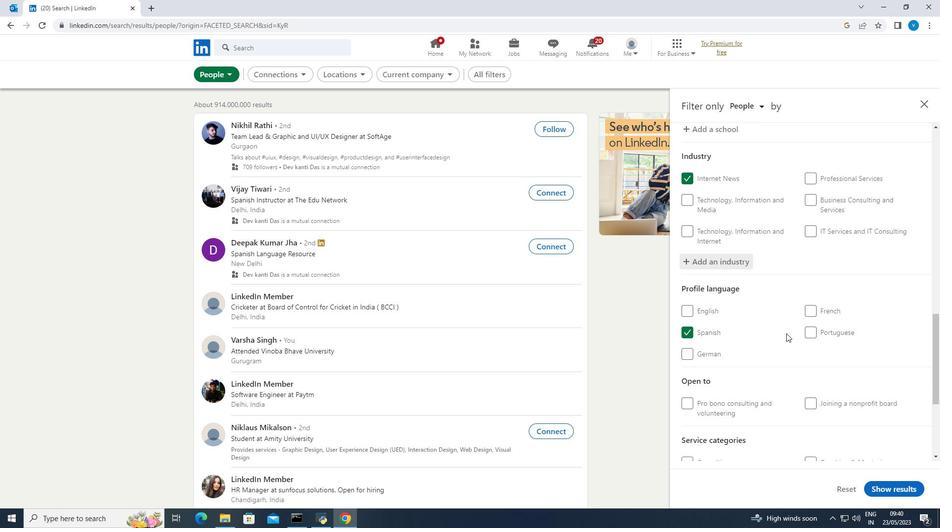 
Action: Mouse scrolled (786, 333) with delta (0, 0)
Screenshot: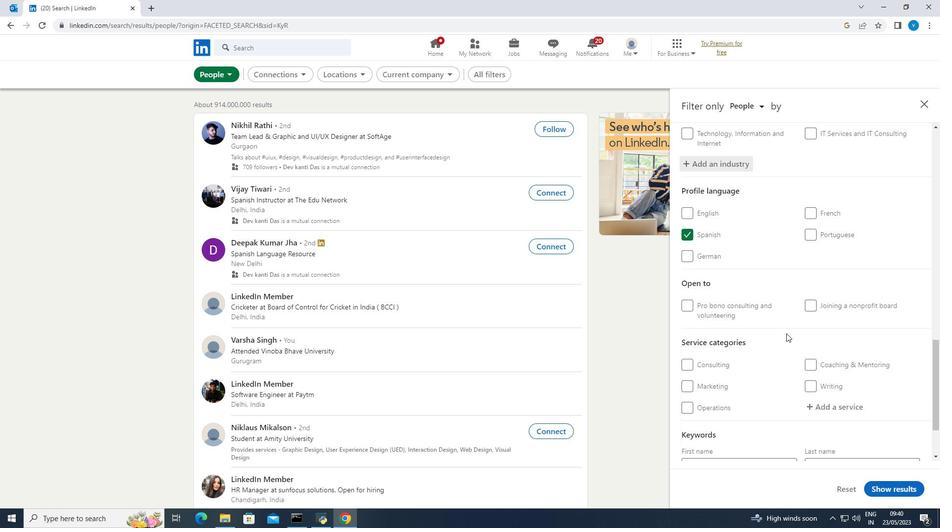
Action: Mouse moved to (812, 354)
Screenshot: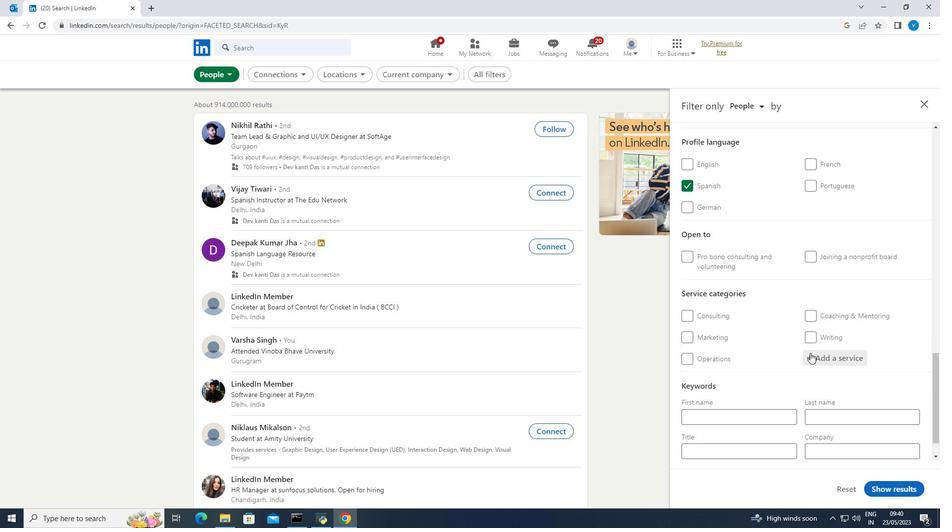 
Action: Mouse pressed left at (812, 354)
Screenshot: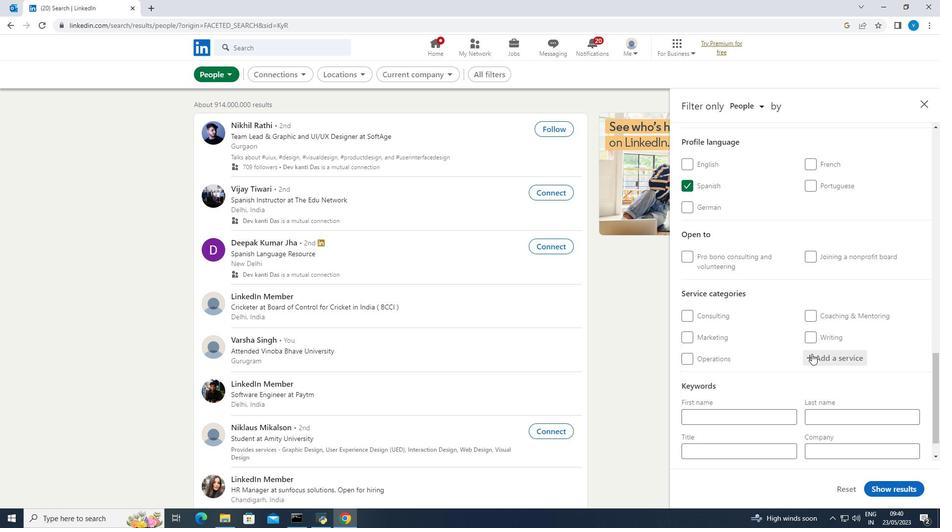 
Action: Key pressed <Key.shift><Key.shift><Key.shift><Key.shift><Key.shift><Key.shift>Computer
Screenshot: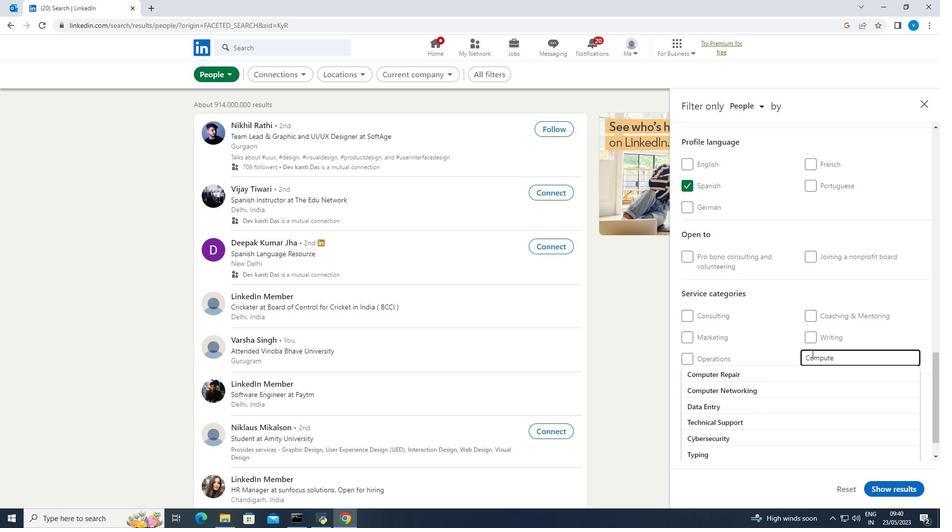 
Action: Mouse moved to (788, 368)
Screenshot: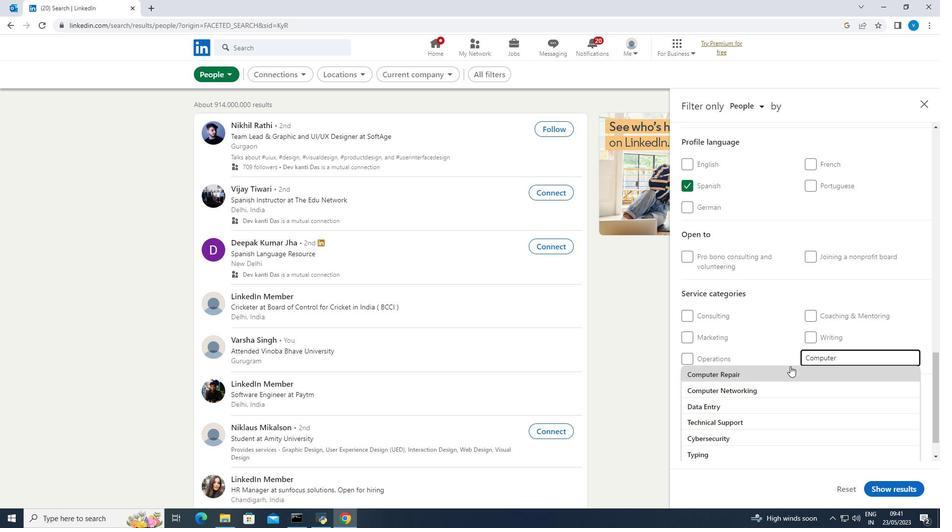 
Action: Mouse pressed left at (788, 368)
Screenshot: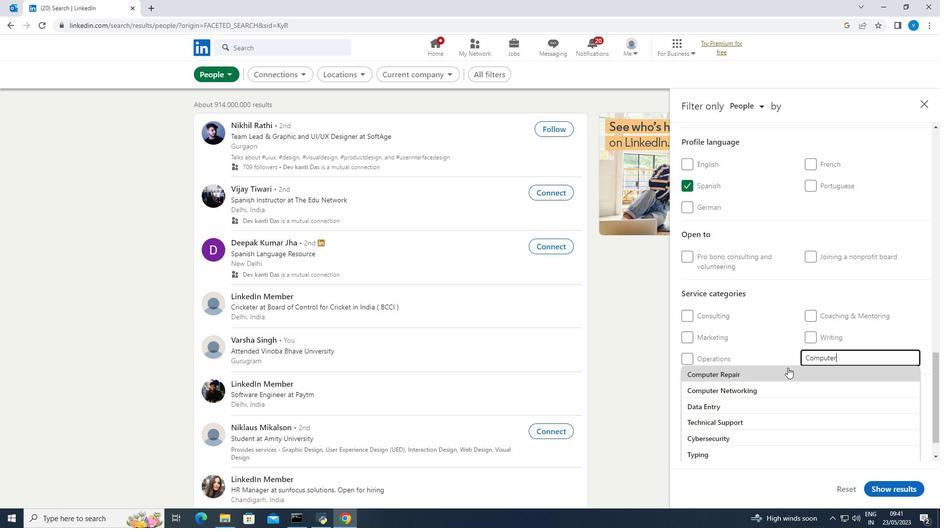 
Action: Mouse scrolled (788, 367) with delta (0, 0)
Screenshot: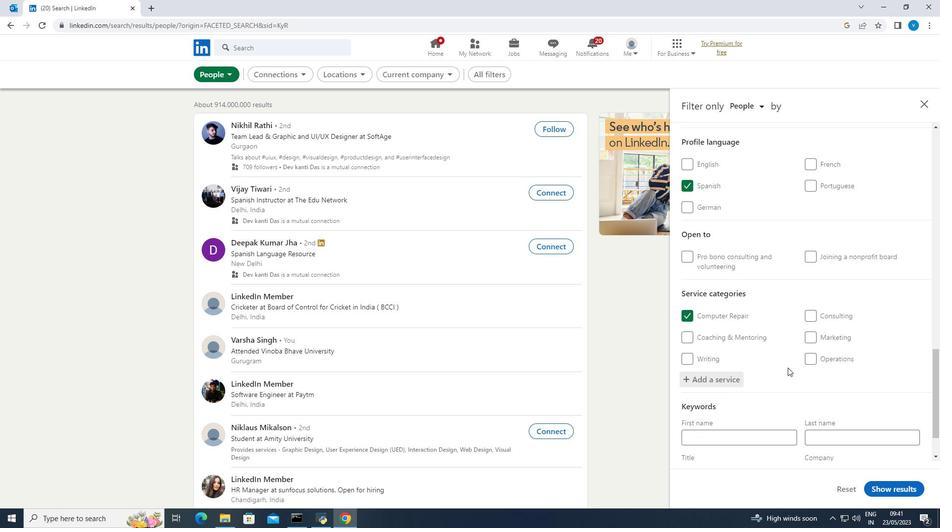 
Action: Mouse scrolled (788, 367) with delta (0, 0)
Screenshot: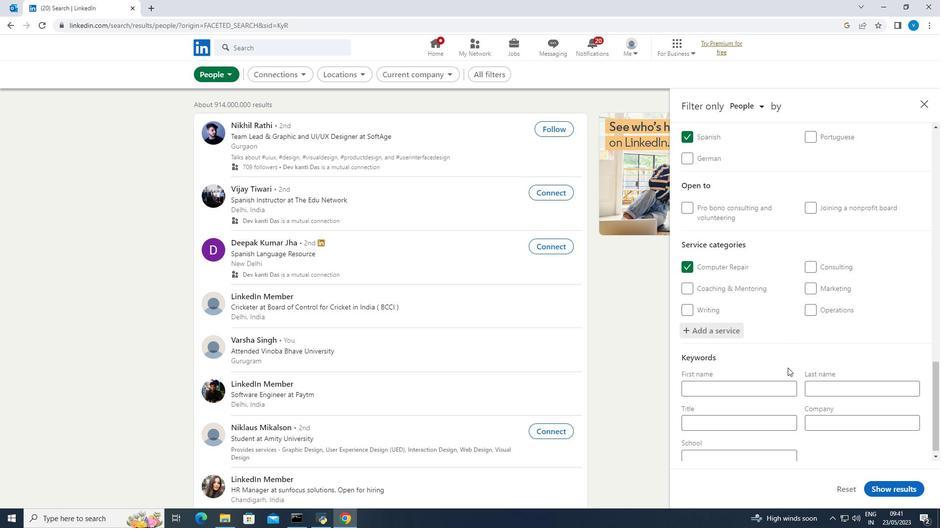 
Action: Mouse moved to (779, 415)
Screenshot: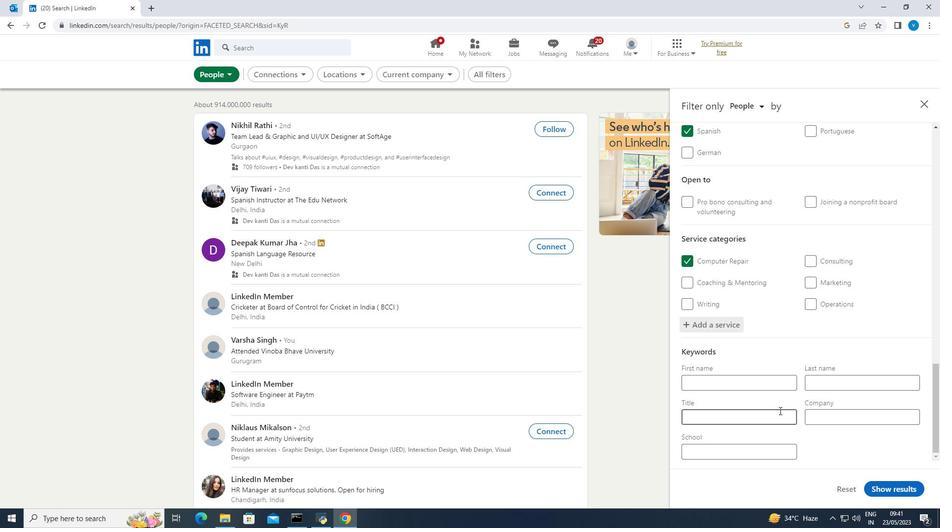 
Action: Mouse pressed left at (779, 415)
Screenshot: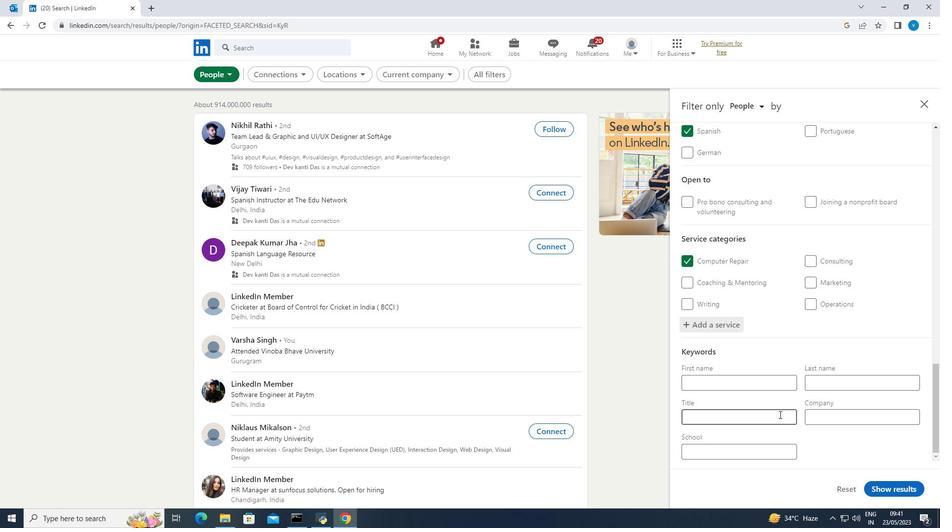 
Action: Mouse moved to (779, 415)
Screenshot: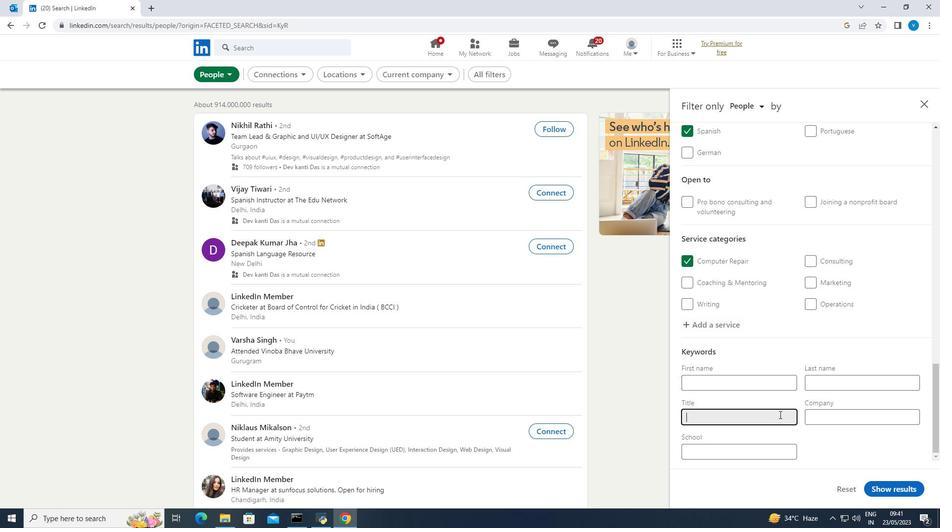 
Action: Key pressed <Key.shift><Key.shift><Key.shift>Habitat<Key.space>for<Key.space><Key.shift><Key.shift><Key.shift><Key.shift><Key.shift><Key.shift>Humanity<Key.space><Key.shift><Key.shift><Key.shift><Key.shift><Key.shift><Key.shift><Key.shift>Builder
Screenshot: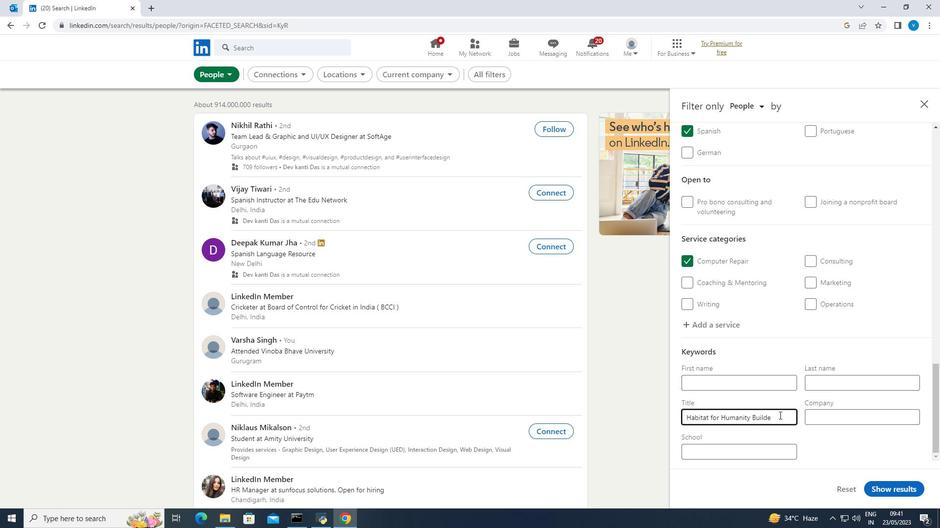 
Action: Mouse moved to (877, 489)
Screenshot: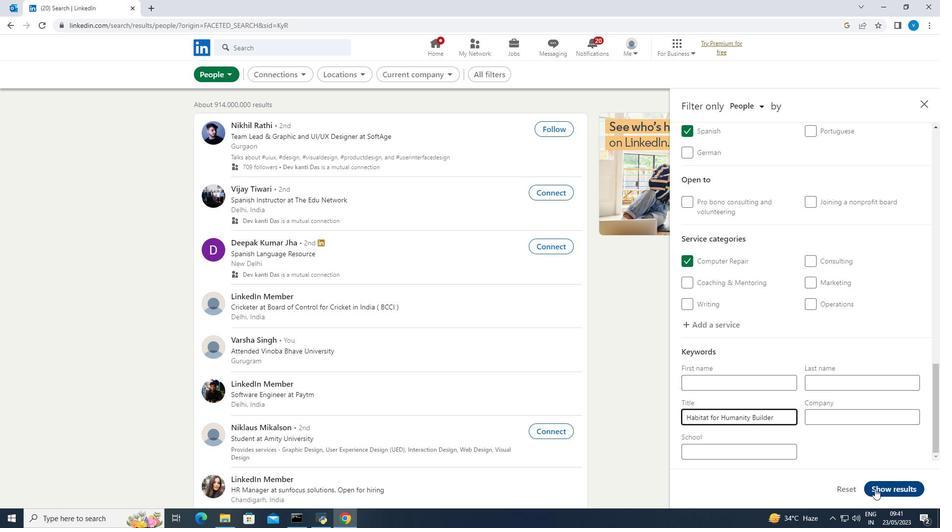 
Action: Mouse pressed left at (877, 489)
Screenshot: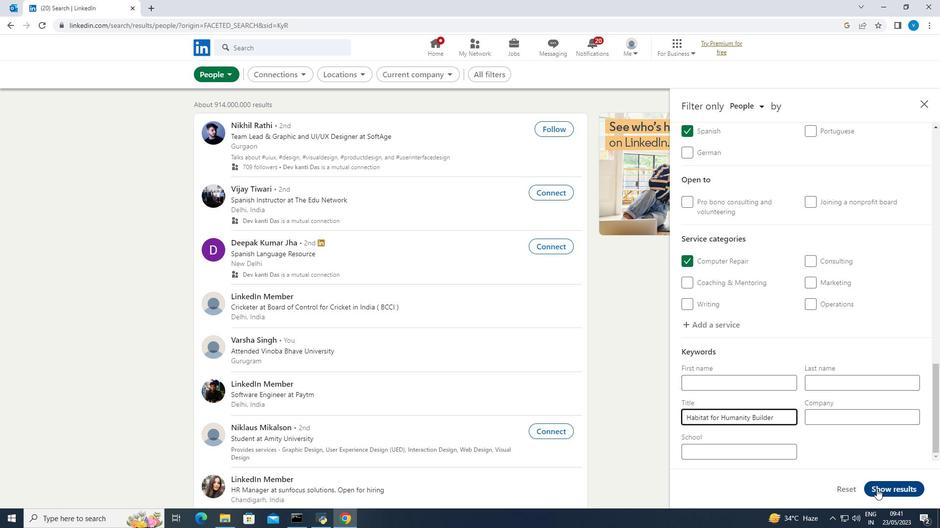 
Action: Mouse moved to (878, 487)
Screenshot: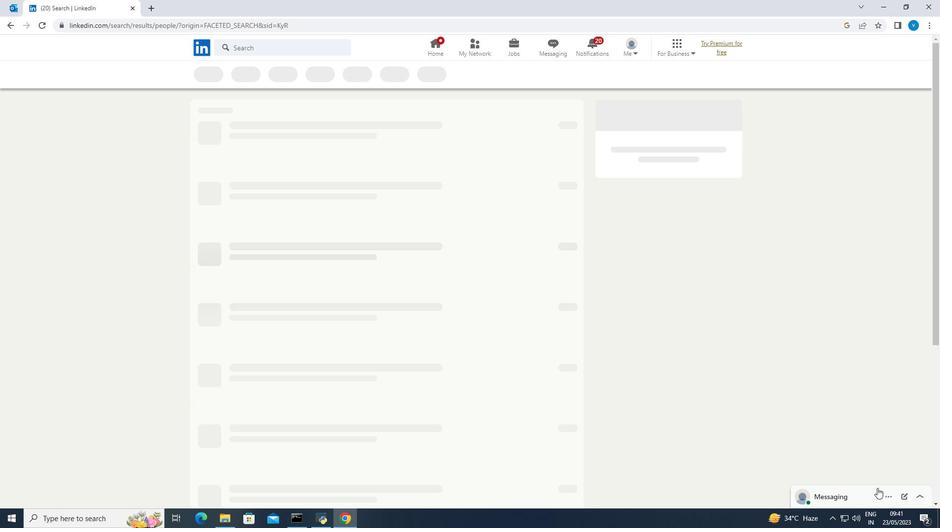 
